 Task: For heading  Tahoma with underline.  font size for heading20,  'Change the font style of data to'Arial.  and font size to 12,  Change the alignment of both headline & data to Align left.  In the sheet  Budget Control Sheetbook
Action: Mouse pressed left at (103, 159)
Screenshot: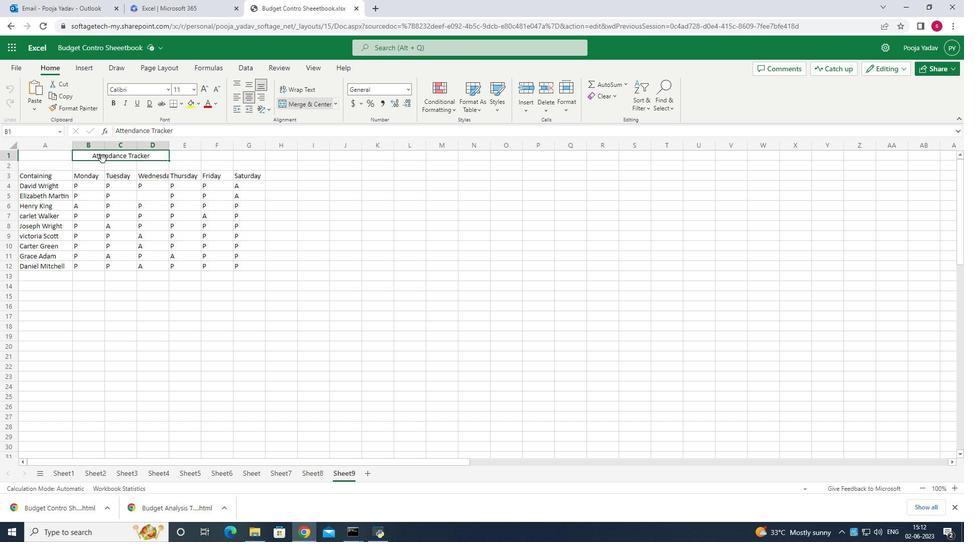 
Action: Mouse moved to (191, 90)
Screenshot: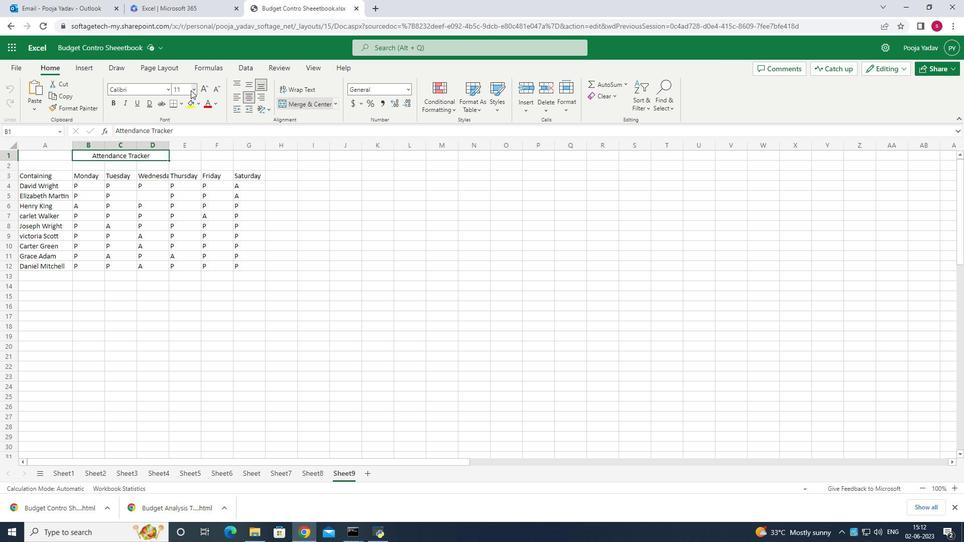 
Action: Mouse pressed left at (191, 90)
Screenshot: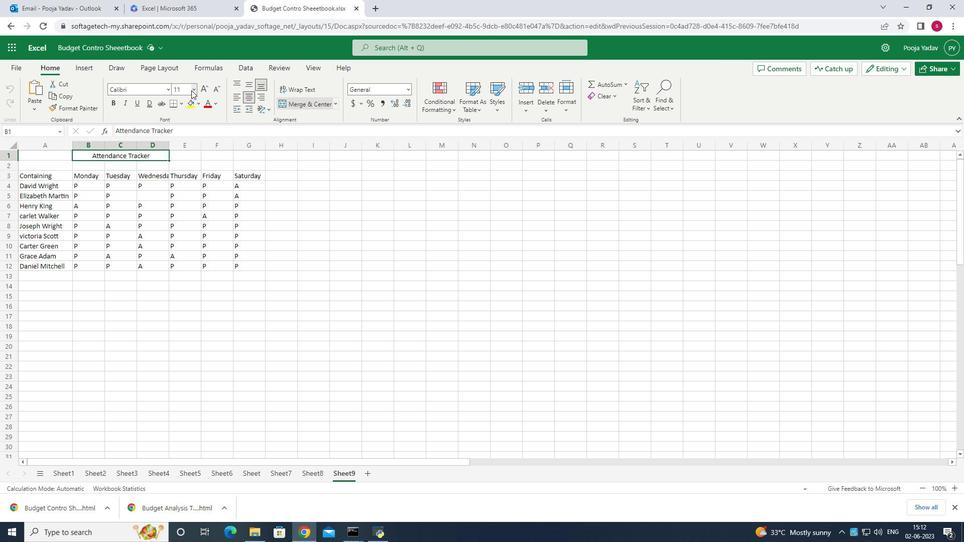 
Action: Mouse moved to (166, 88)
Screenshot: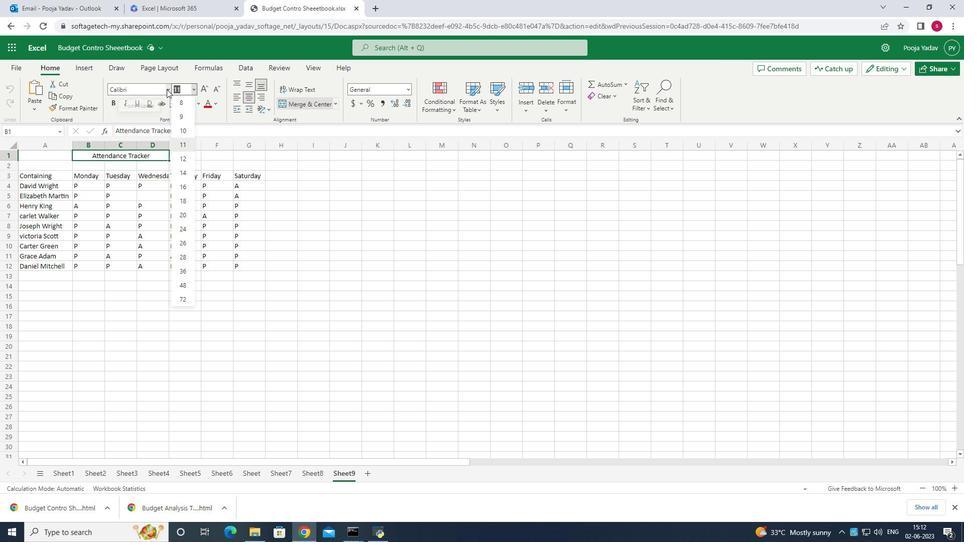 
Action: Mouse pressed left at (166, 88)
Screenshot: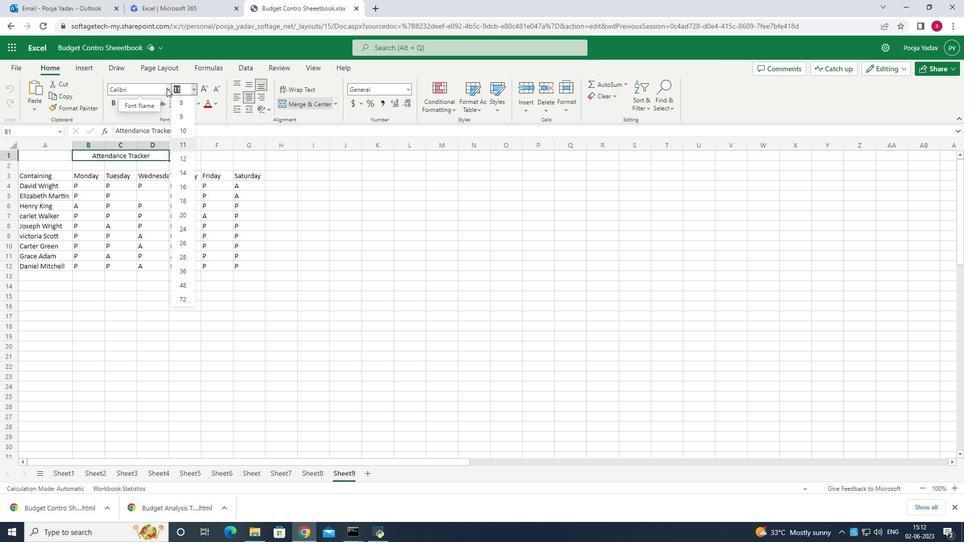 
Action: Mouse moved to (136, 344)
Screenshot: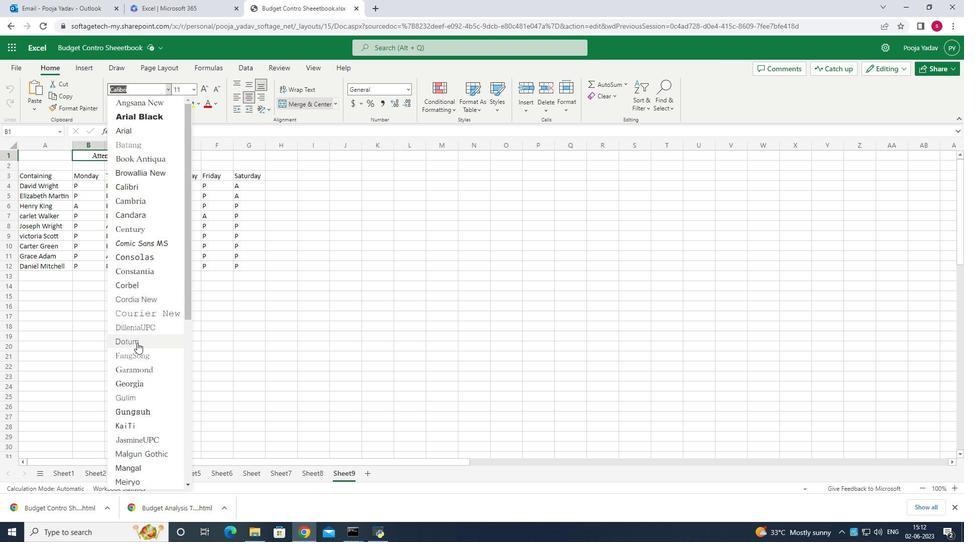 
Action: Mouse scrolled (136, 343) with delta (0, 0)
Screenshot: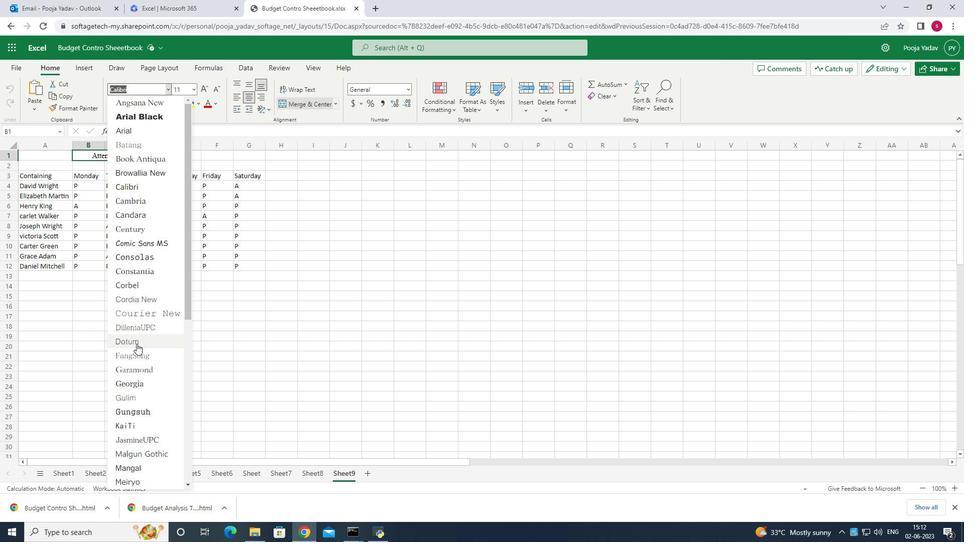 
Action: Mouse scrolled (136, 343) with delta (0, 0)
Screenshot: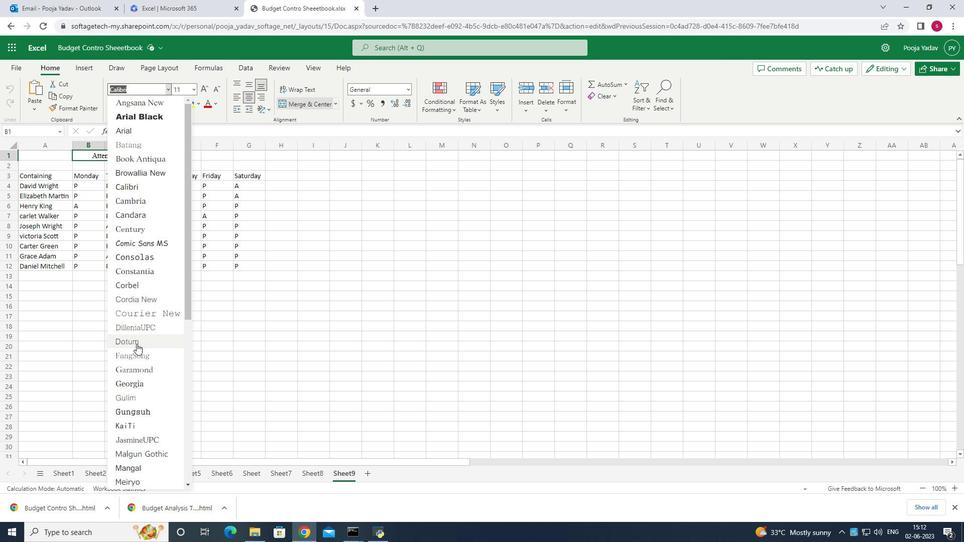 
Action: Mouse scrolled (136, 343) with delta (0, 0)
Screenshot: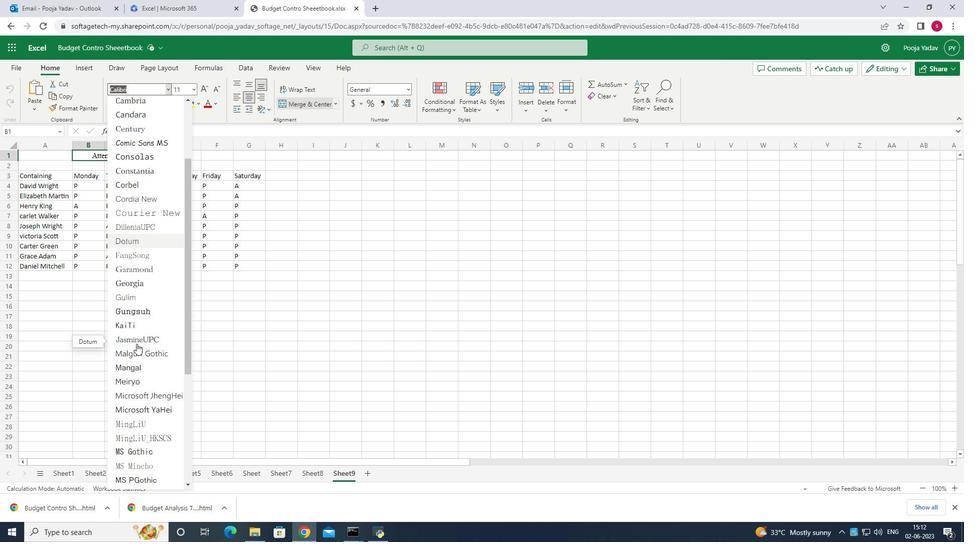 
Action: Mouse scrolled (136, 343) with delta (0, 0)
Screenshot: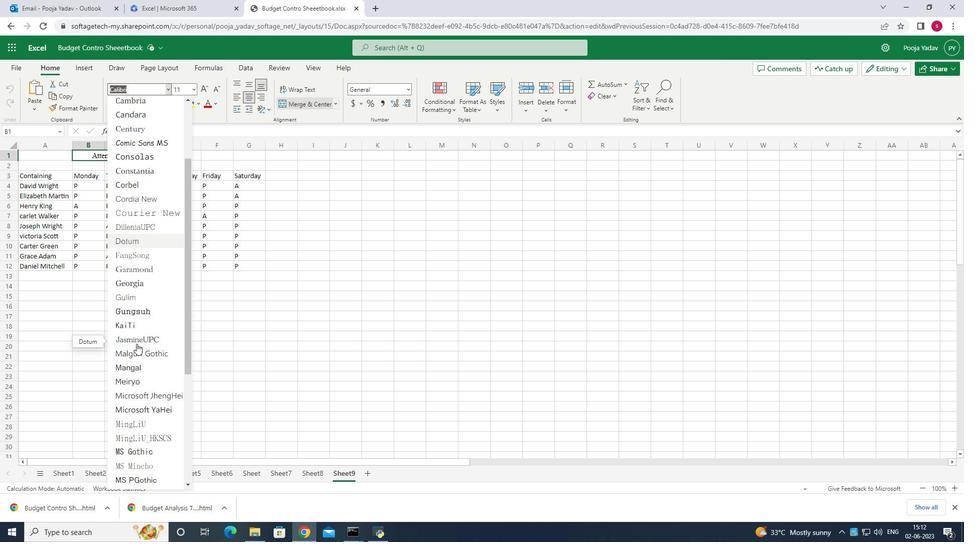 
Action: Mouse scrolled (136, 343) with delta (0, 0)
Screenshot: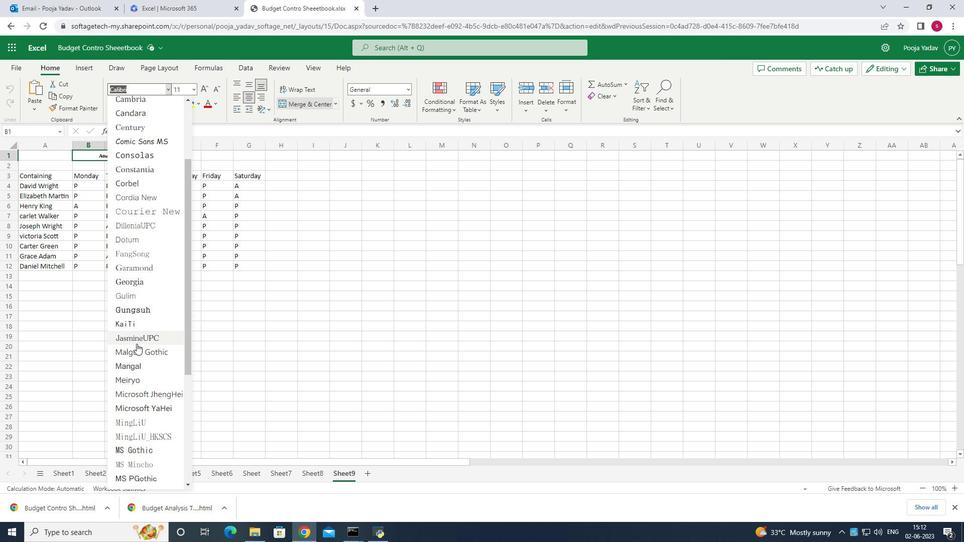 
Action: Mouse moved to (147, 440)
Screenshot: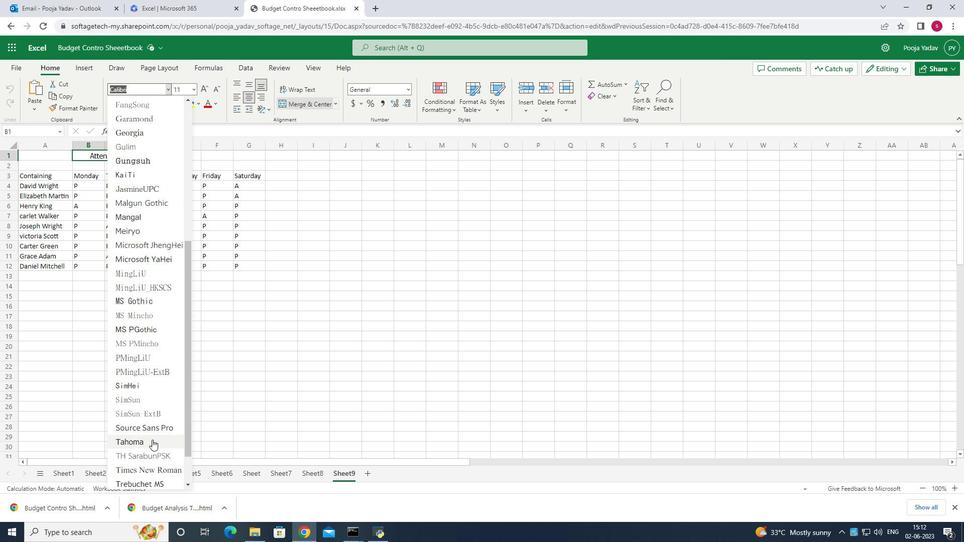 
Action: Mouse pressed left at (147, 440)
Screenshot: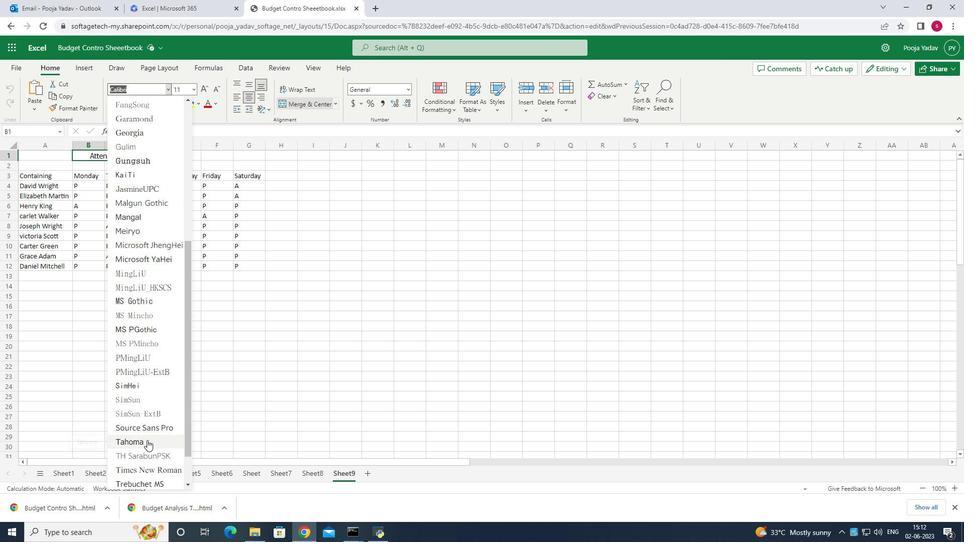 
Action: Mouse moved to (115, 151)
Screenshot: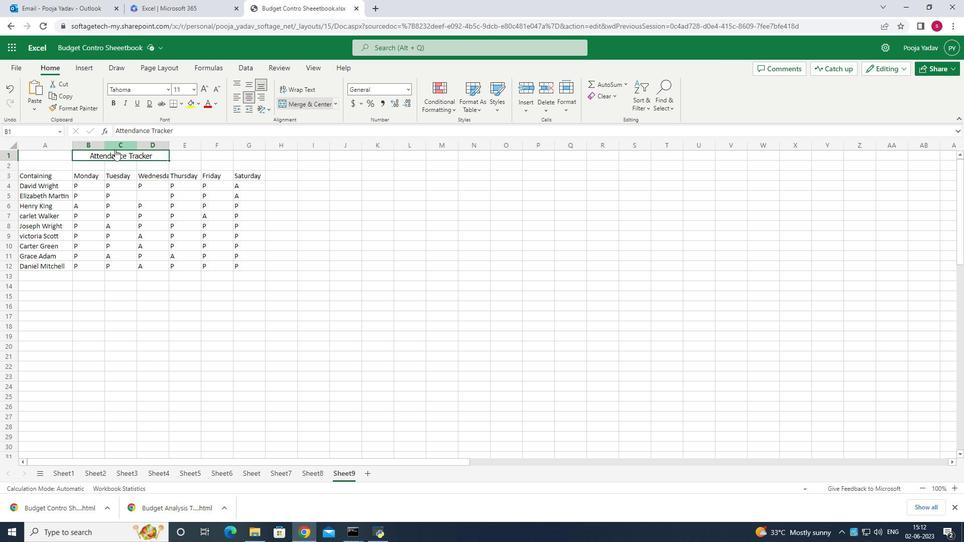 
Action: Mouse pressed left at (115, 151)
Screenshot: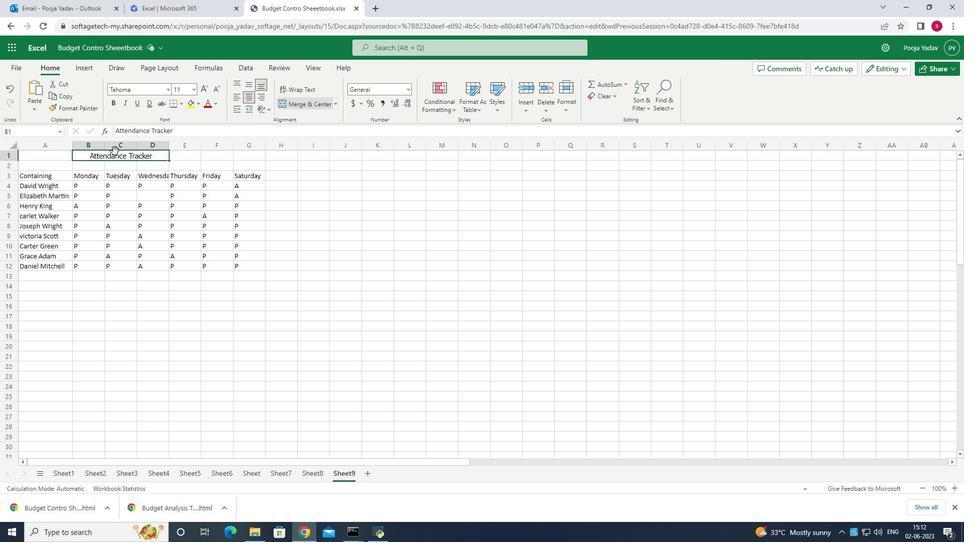 
Action: Mouse moved to (134, 102)
Screenshot: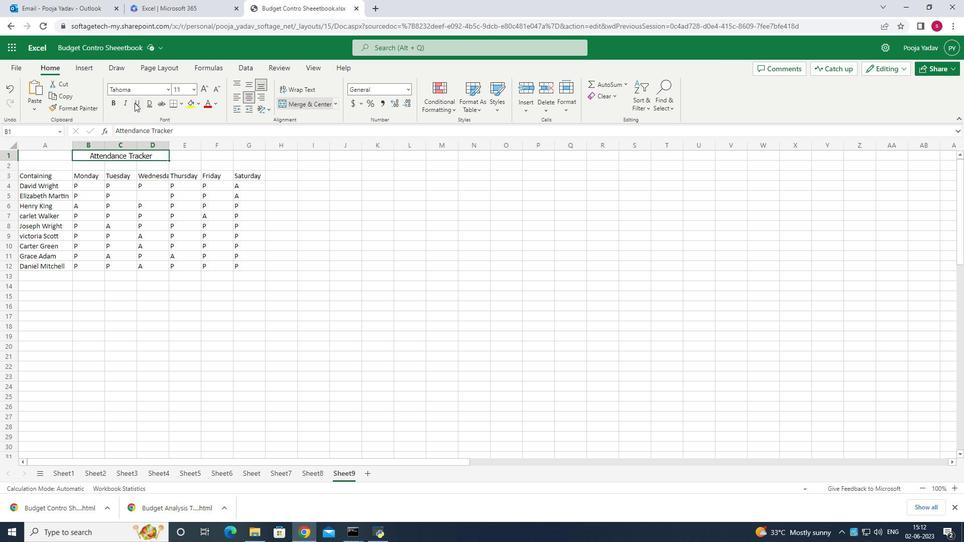 
Action: Mouse pressed left at (134, 102)
Screenshot: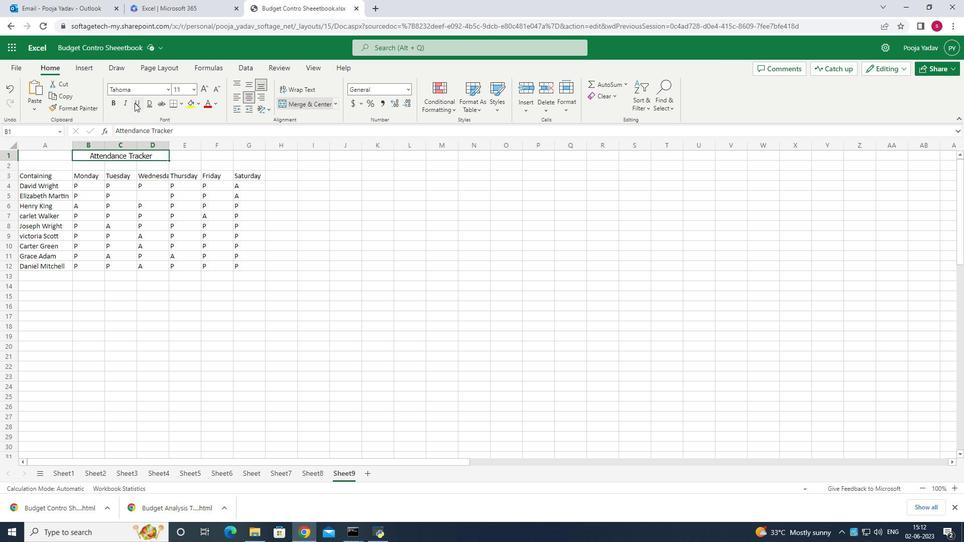 
Action: Mouse pressed left at (134, 102)
Screenshot: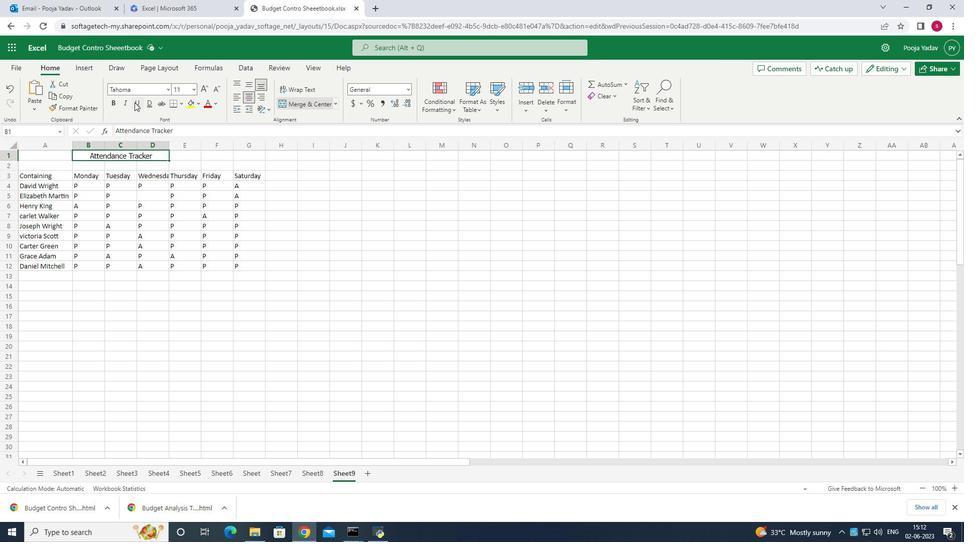 
Action: Mouse moved to (194, 91)
Screenshot: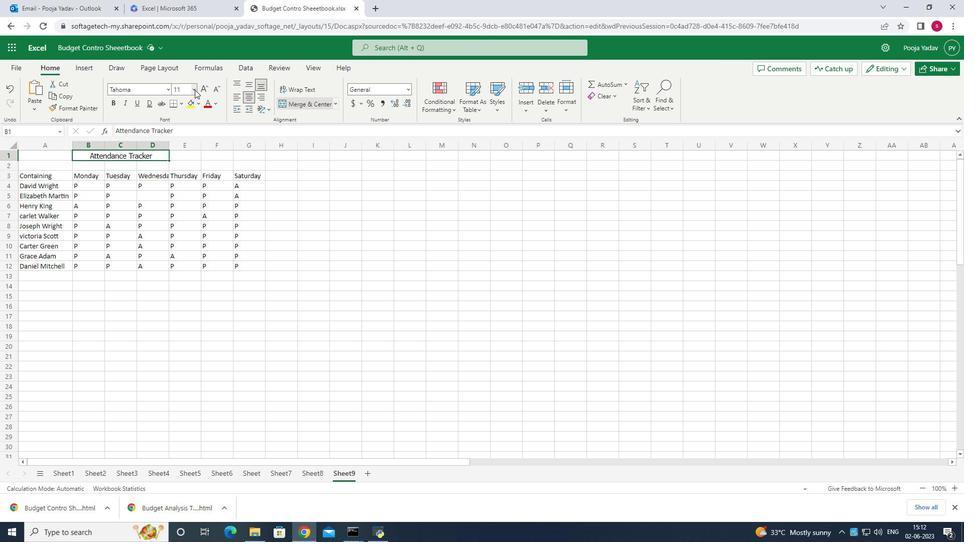 
Action: Mouse pressed left at (194, 91)
Screenshot: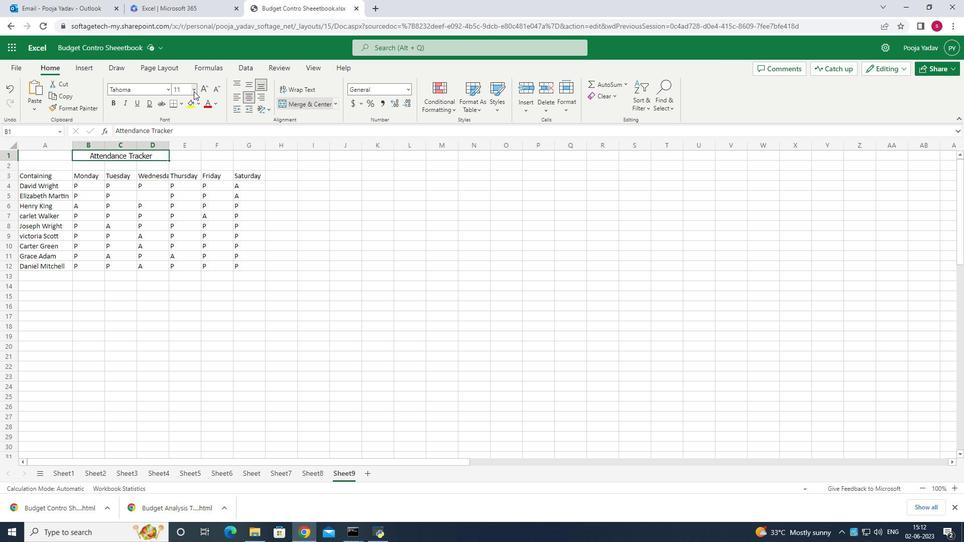 
Action: Mouse moved to (181, 215)
Screenshot: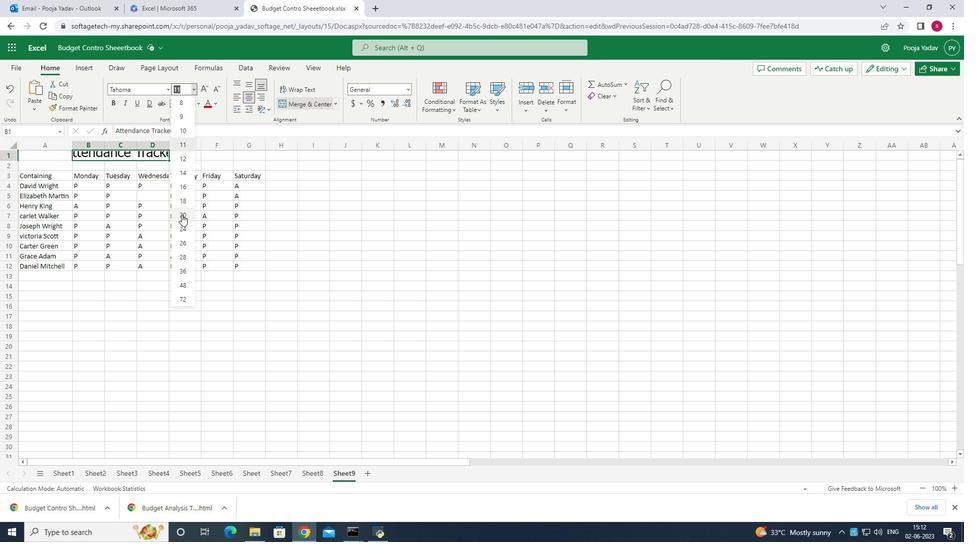 
Action: Mouse pressed left at (181, 215)
Screenshot: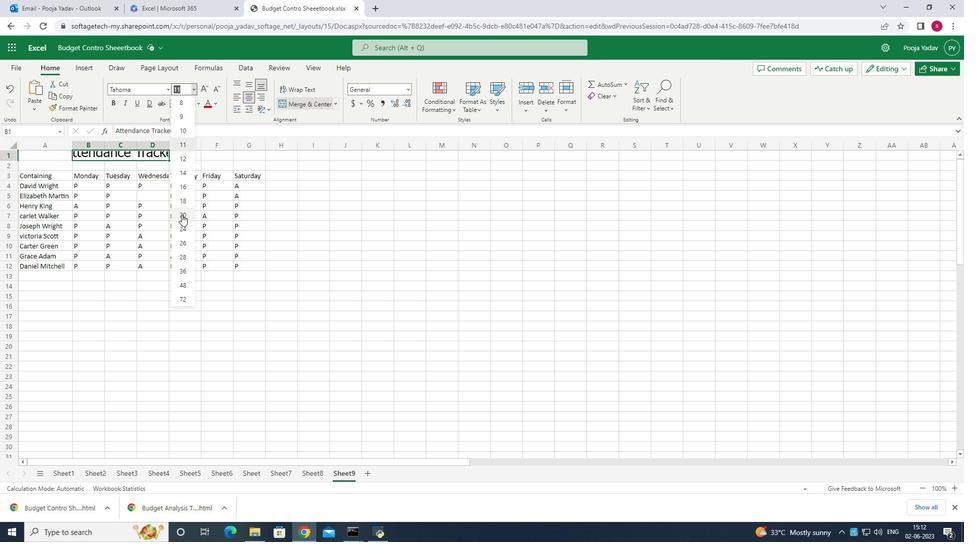 
Action: Mouse moved to (137, 153)
Screenshot: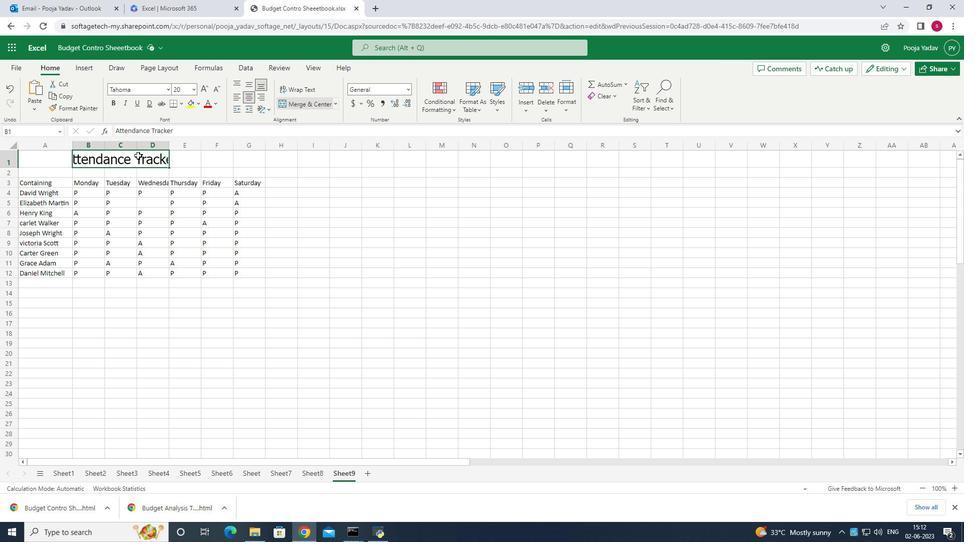 
Action: Mouse pressed left at (137, 153)
Screenshot: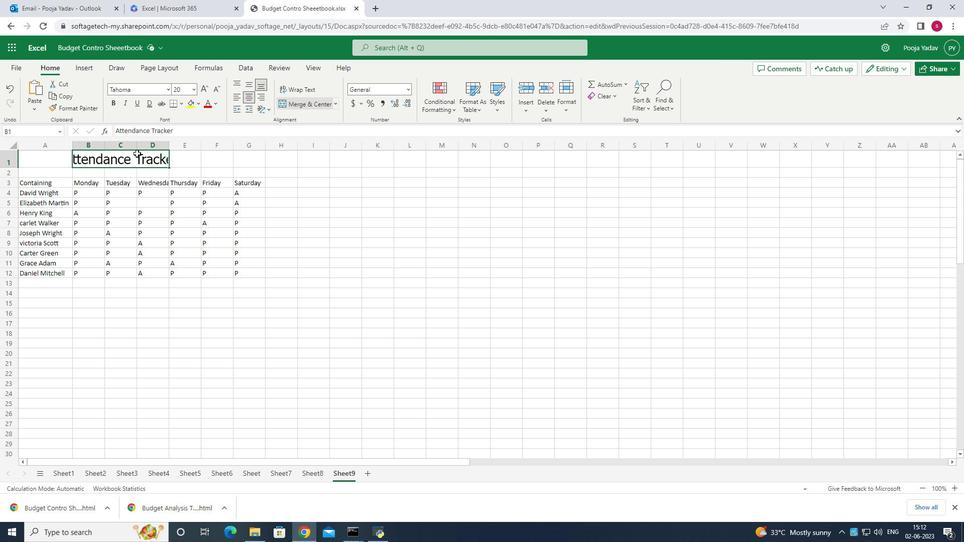 
Action: Mouse moved to (170, 164)
Screenshot: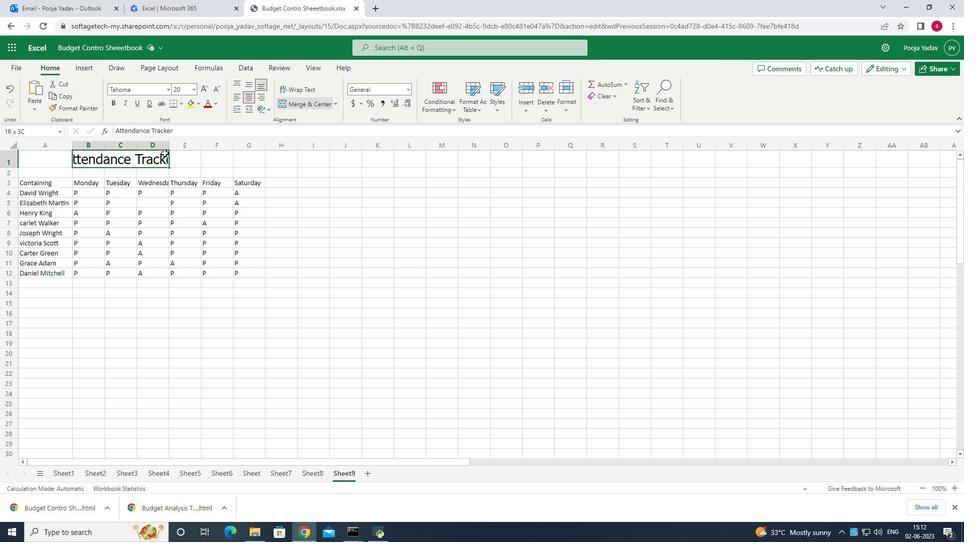 
Action: Mouse pressed left at (170, 164)
Screenshot: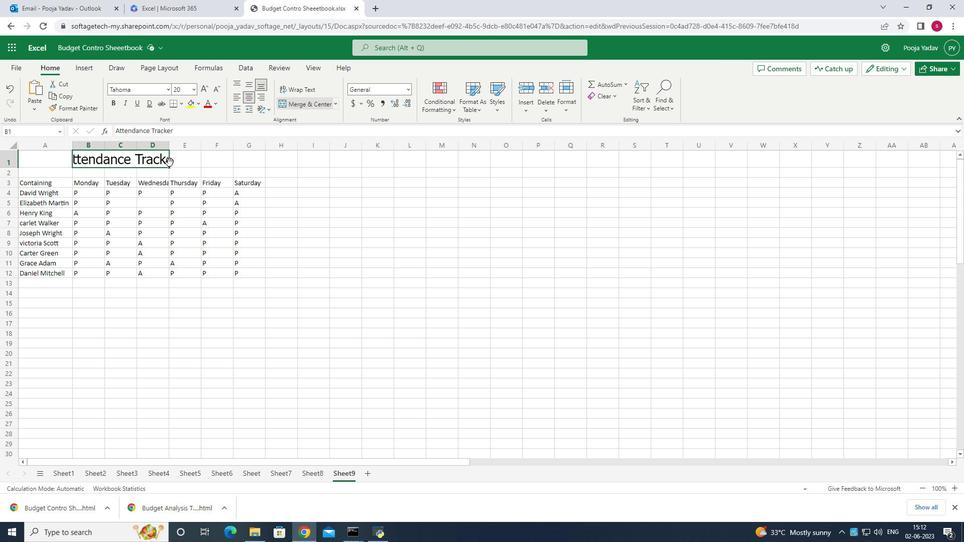 
Action: Mouse pressed left at (170, 164)
Screenshot: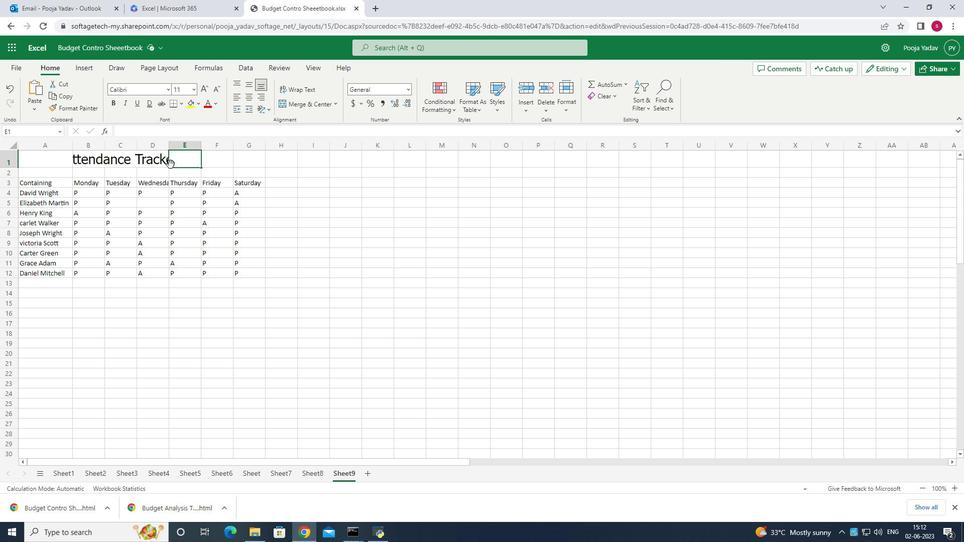 
Action: Mouse moved to (151, 166)
Screenshot: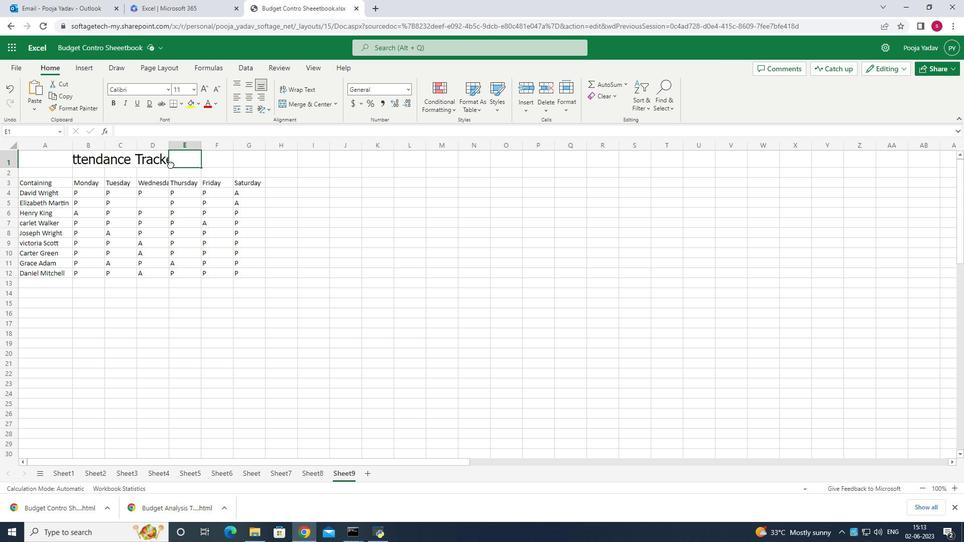 
Action: Mouse pressed left at (151, 166)
Screenshot: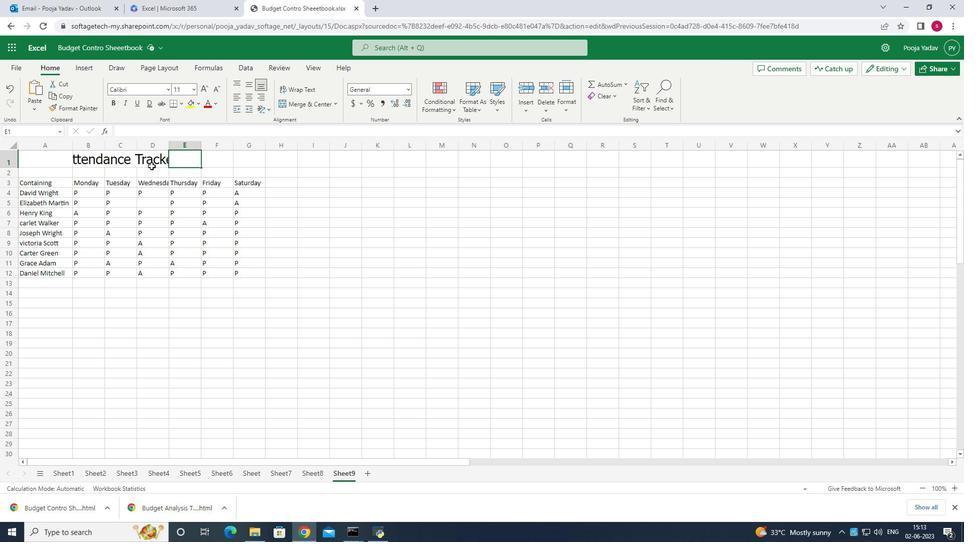 
Action: Mouse moved to (277, 234)
Screenshot: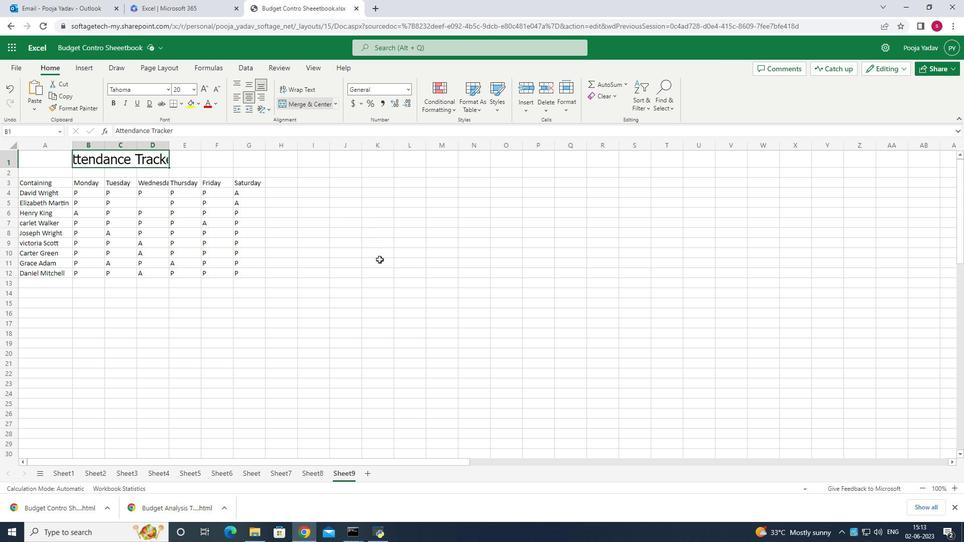 
Action: Key pressed <Key.enter>
Screenshot: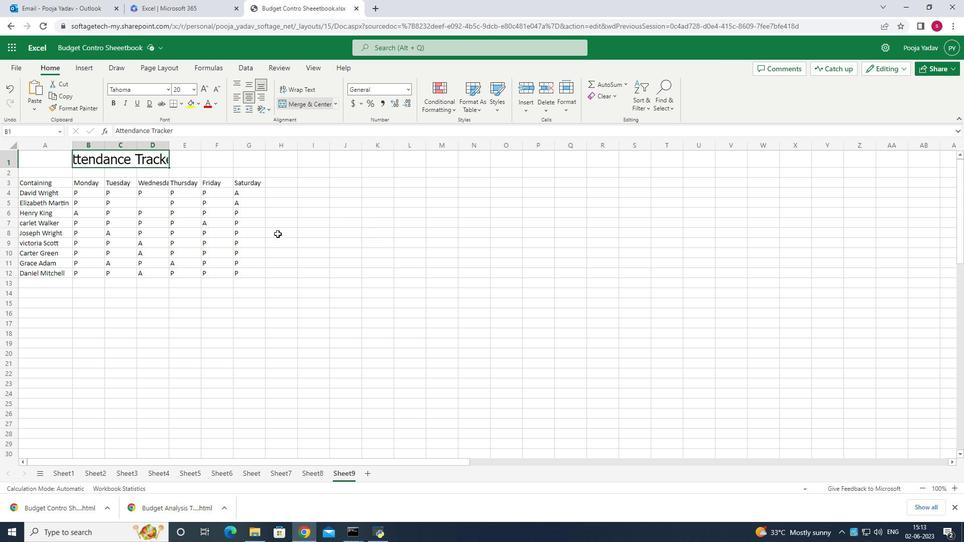 
Action: Mouse moved to (108, 159)
Screenshot: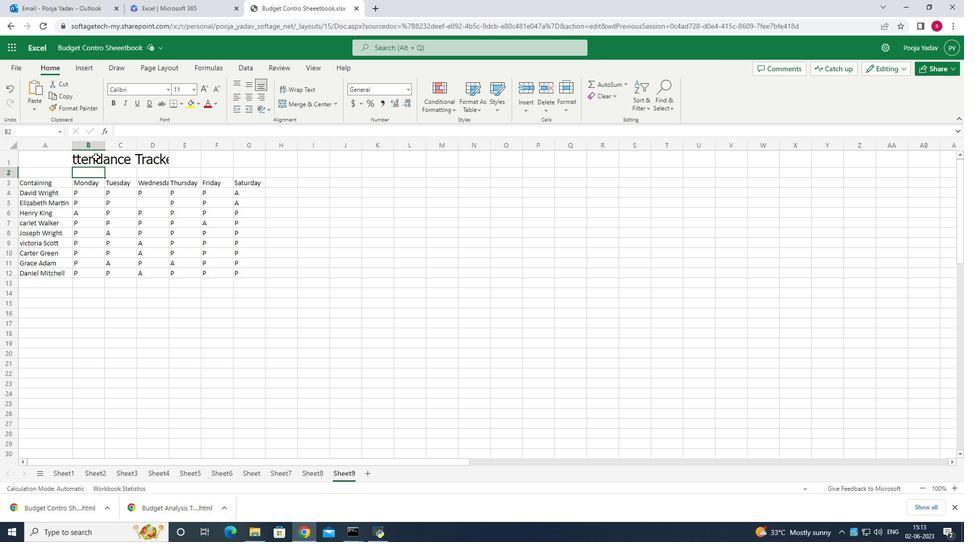 
Action: Mouse pressed left at (108, 159)
Screenshot: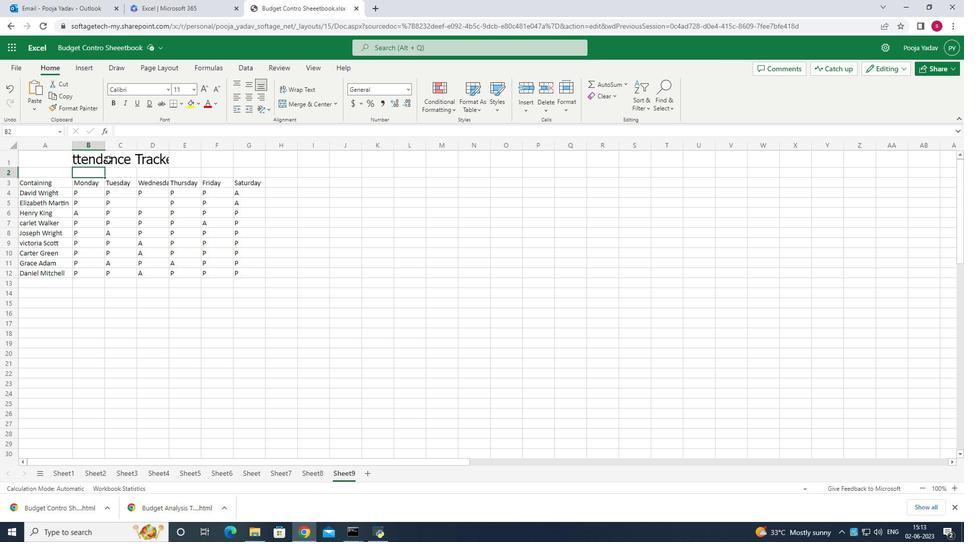 
Action: Key pressed <Key.enter>
Screenshot: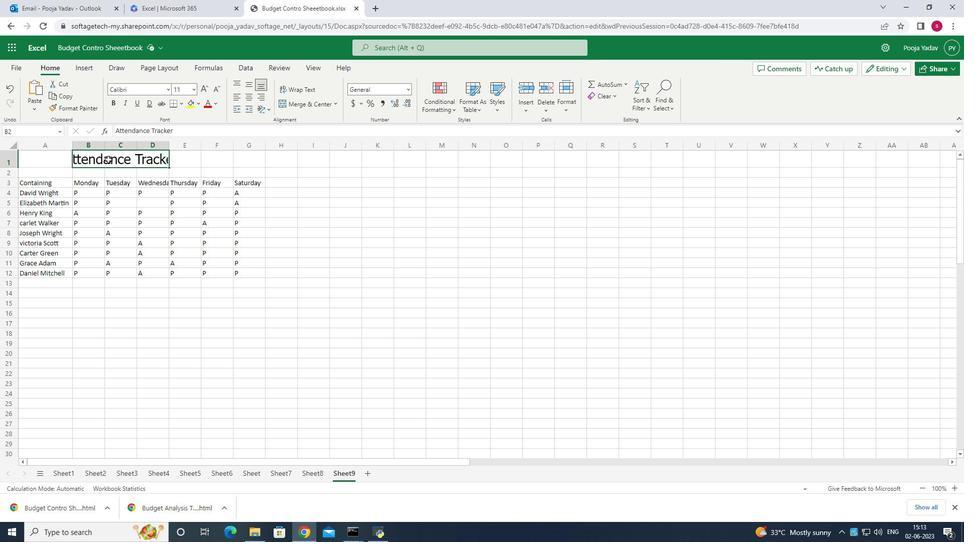 
Action: Mouse pressed left at (108, 159)
Screenshot: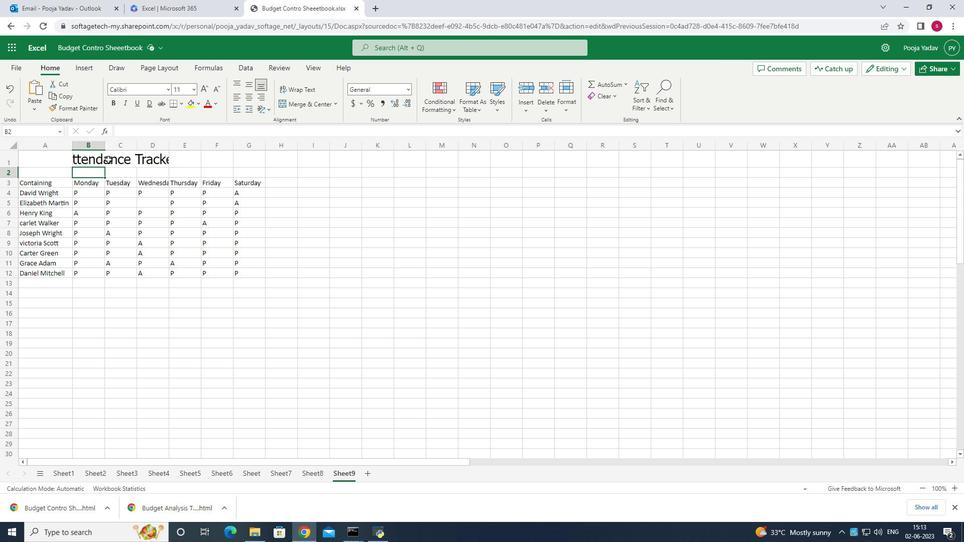 
Action: Mouse moved to (88, 159)
Screenshot: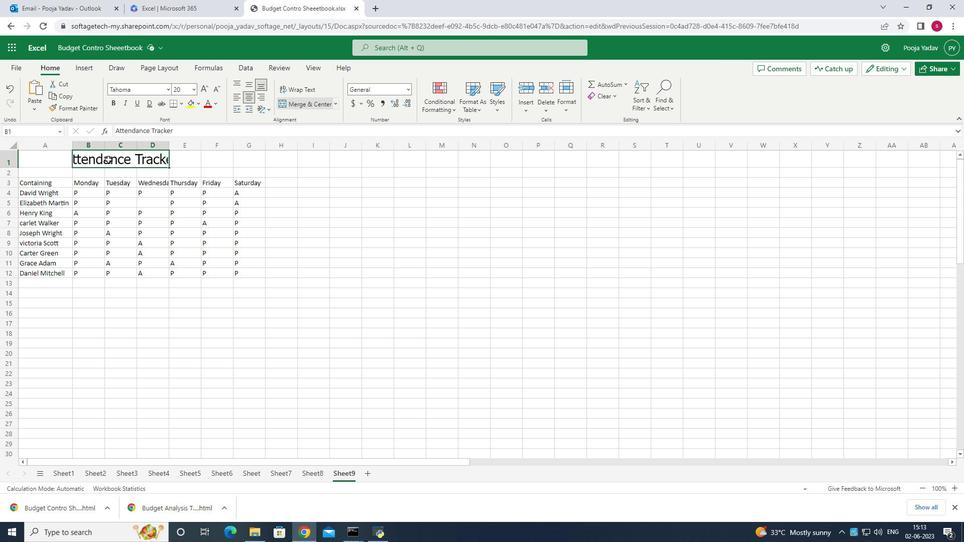 
Action: Mouse pressed left at (88, 159)
Screenshot: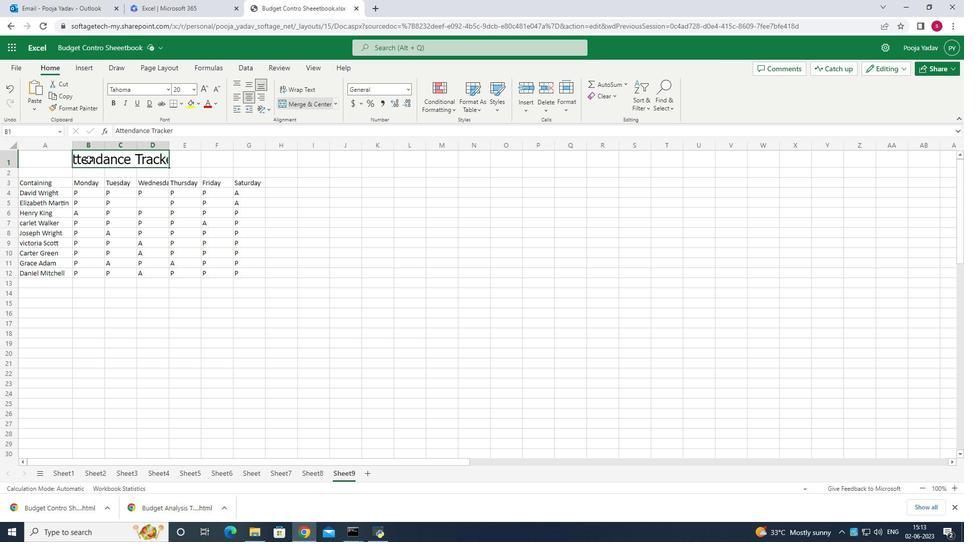 
Action: Mouse moved to (223, 169)
Screenshot: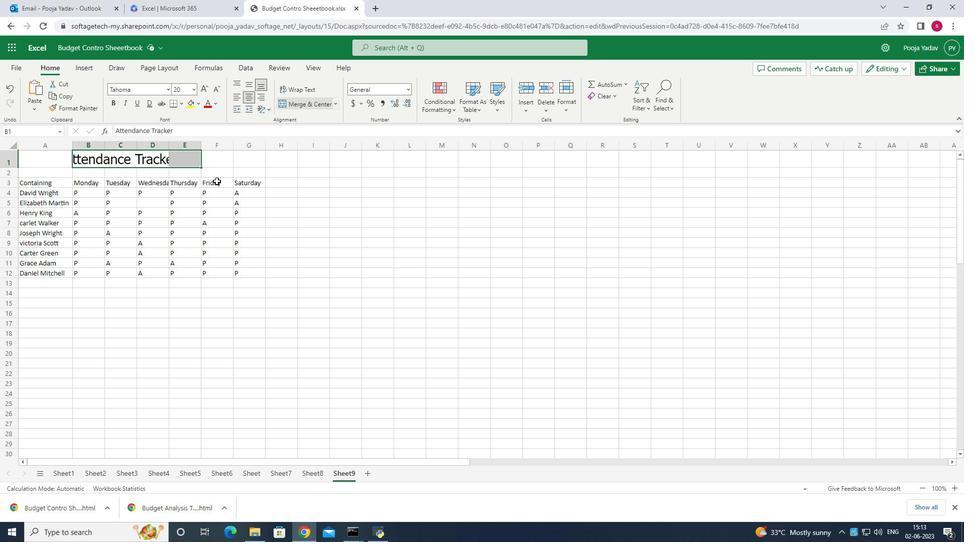 
Action: Key pressed <Key.enter>
Screenshot: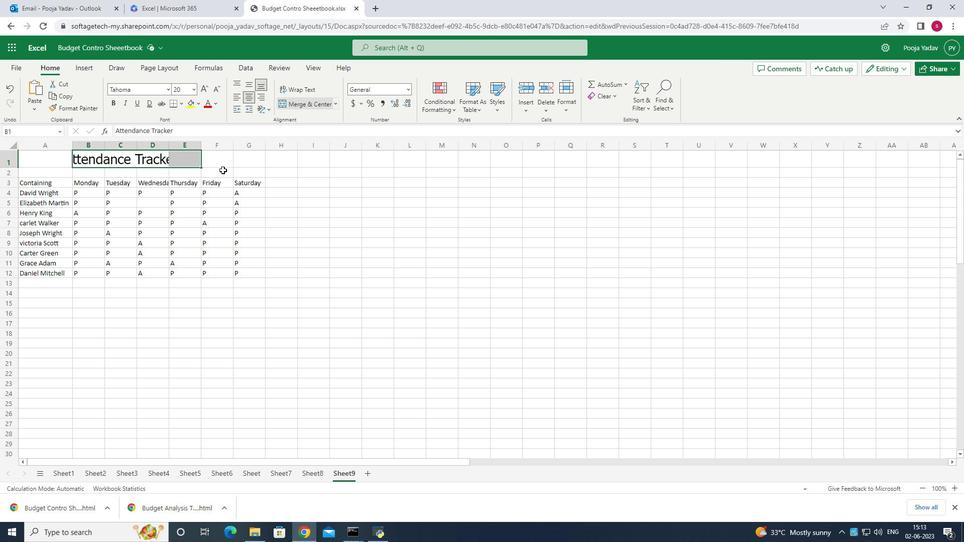 
Action: Mouse moved to (169, 164)
Screenshot: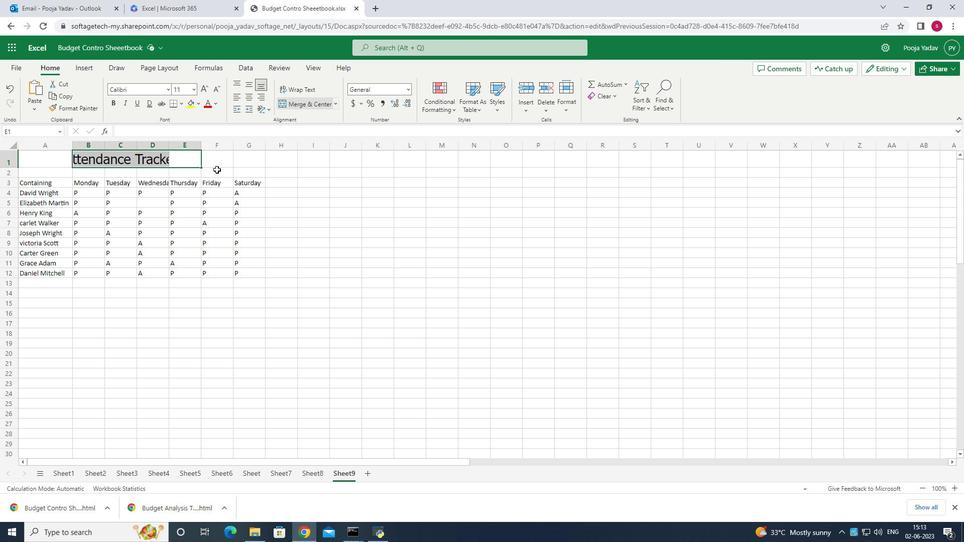 
Action: Mouse pressed left at (169, 164)
Screenshot: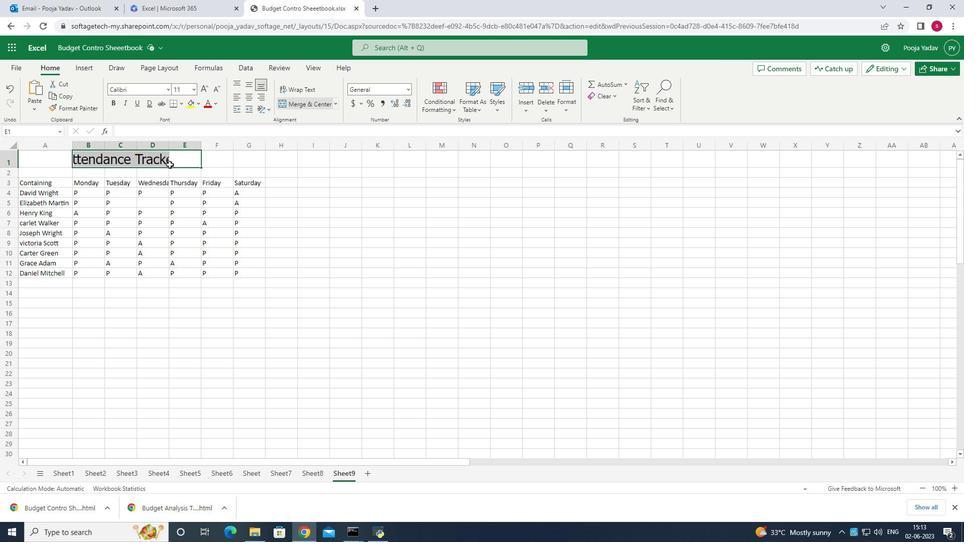 
Action: Key pressed <Key.enter>
Screenshot: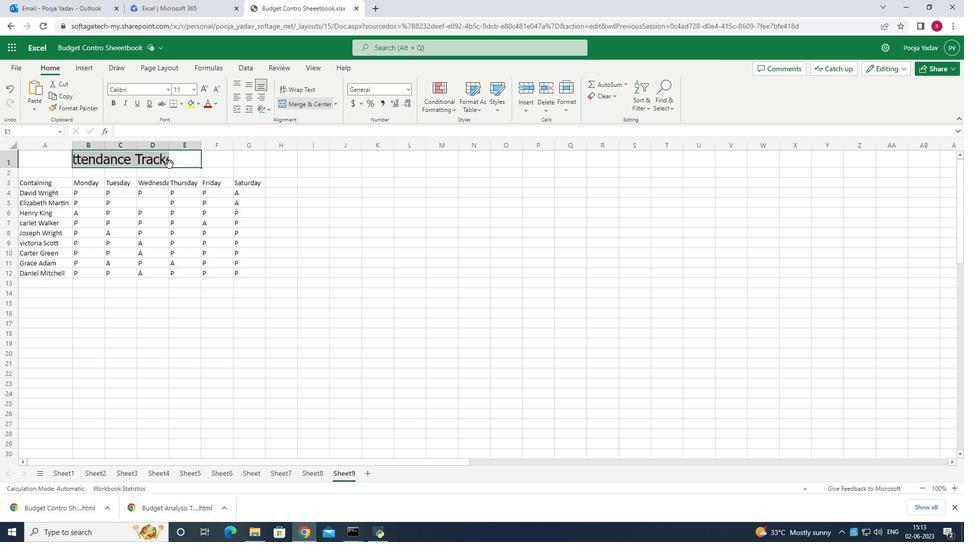 
Action: Mouse moved to (101, 164)
Screenshot: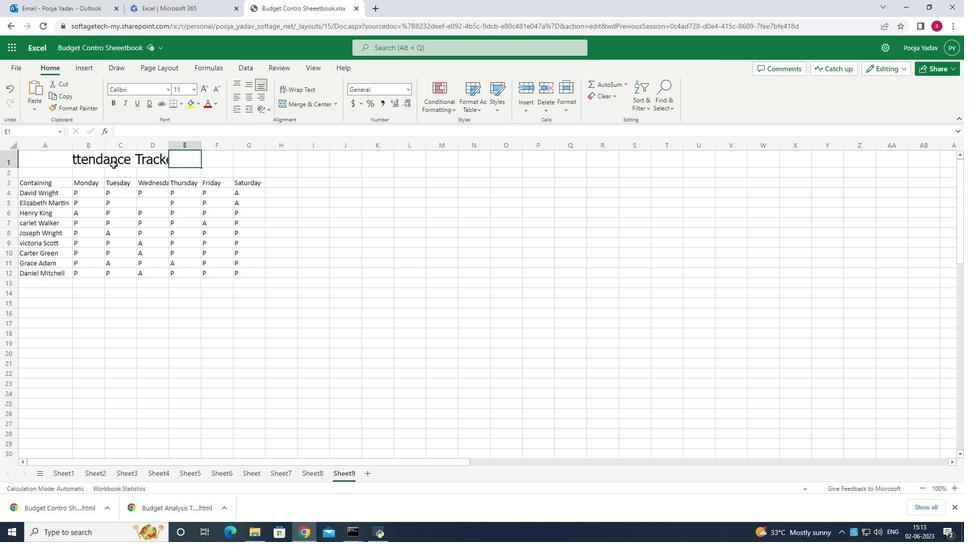 
Action: Mouse pressed left at (101, 164)
Screenshot: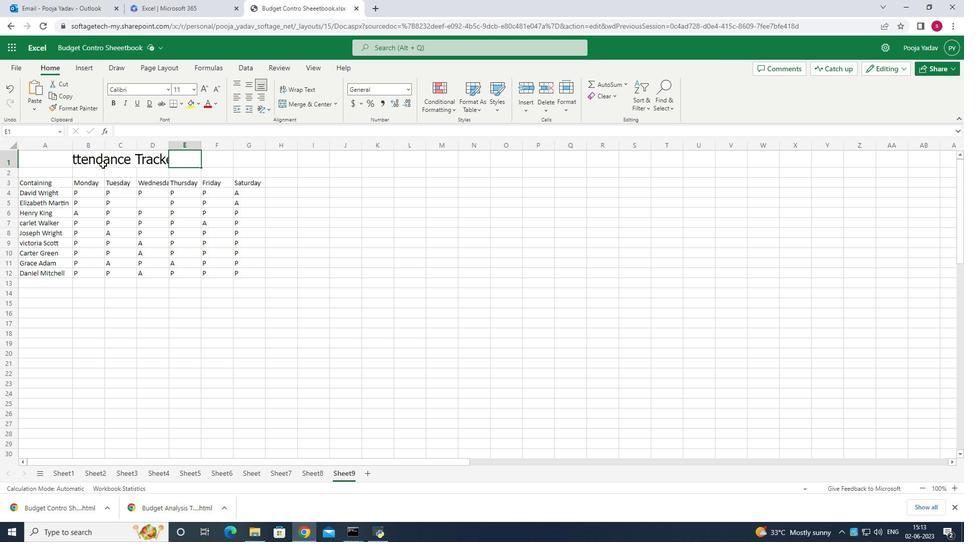 
Action: Mouse moved to (309, 101)
Screenshot: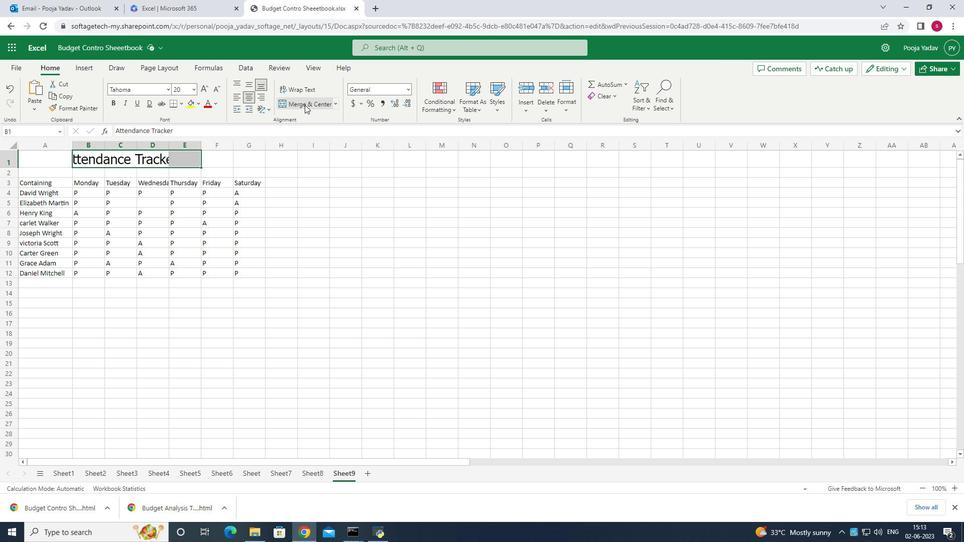 
Action: Mouse pressed left at (309, 101)
Screenshot: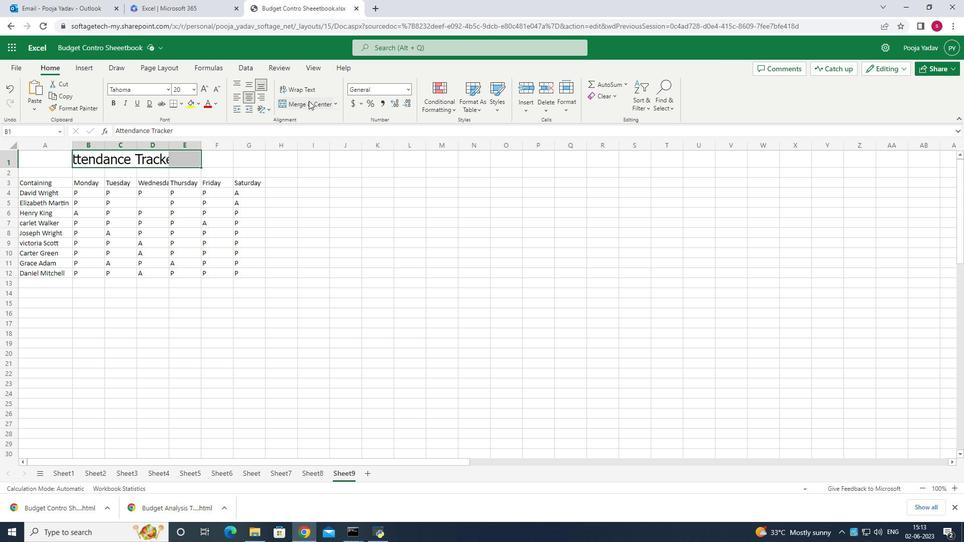 
Action: Mouse moved to (305, 257)
Screenshot: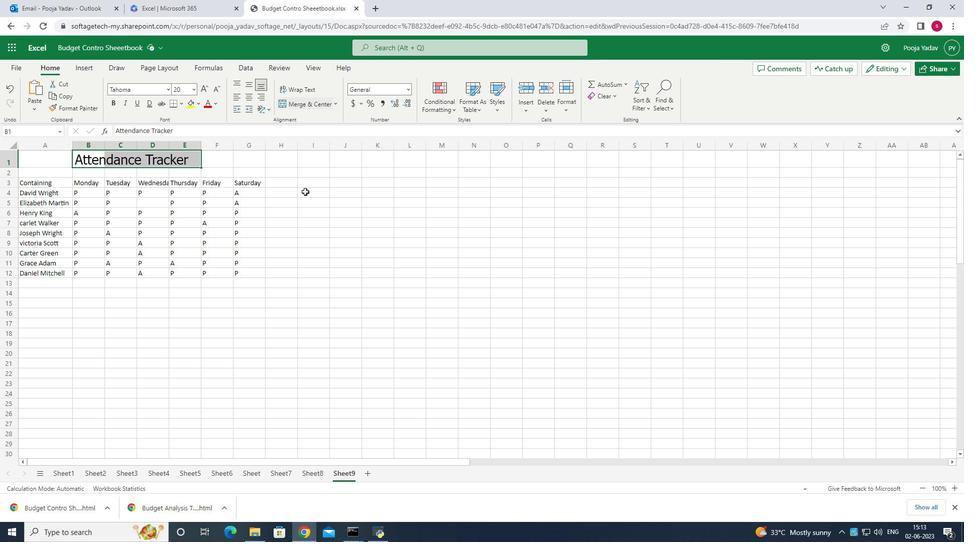 
Action: Mouse pressed left at (305, 257)
Screenshot: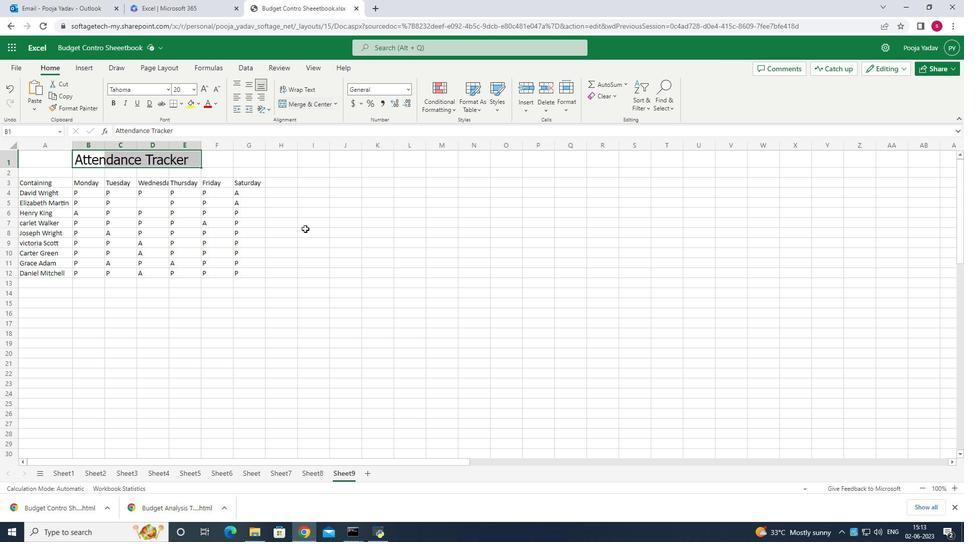 
Action: Mouse moved to (58, 182)
Screenshot: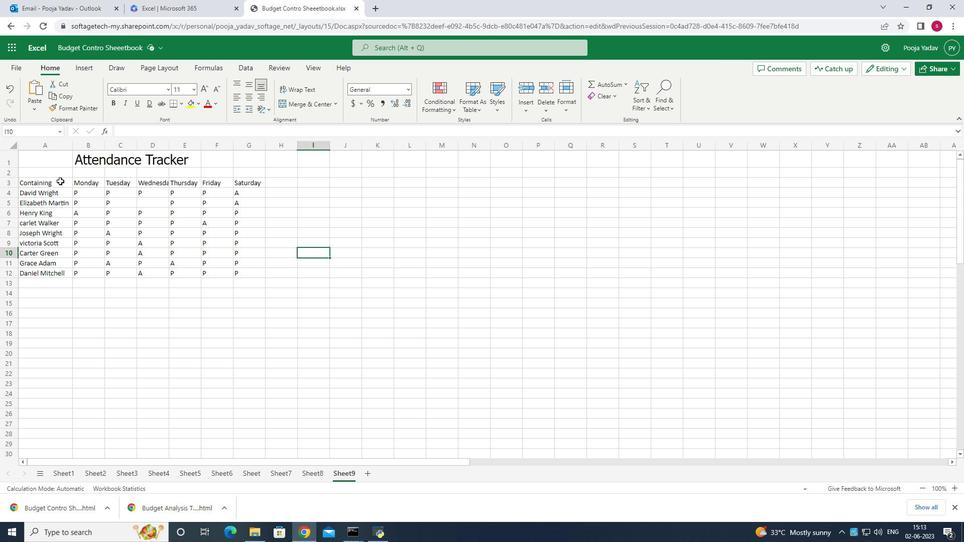 
Action: Mouse pressed left at (58, 182)
Screenshot: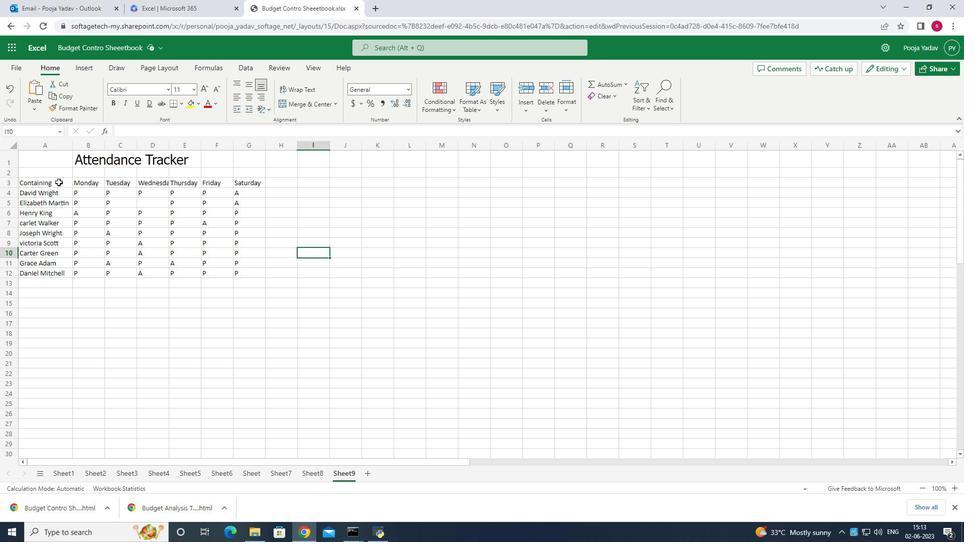 
Action: Mouse moved to (32, 178)
Screenshot: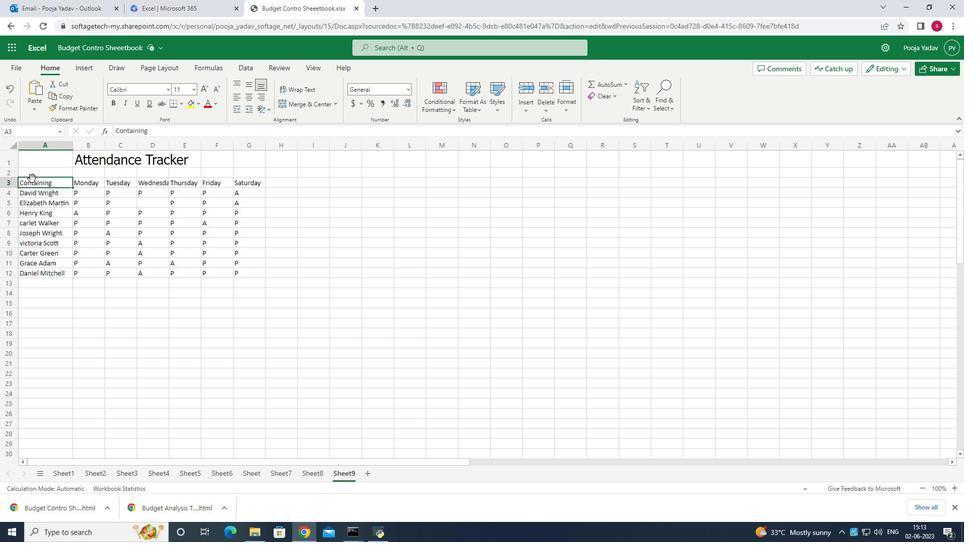 
Action: Mouse pressed left at (32, 178)
Screenshot: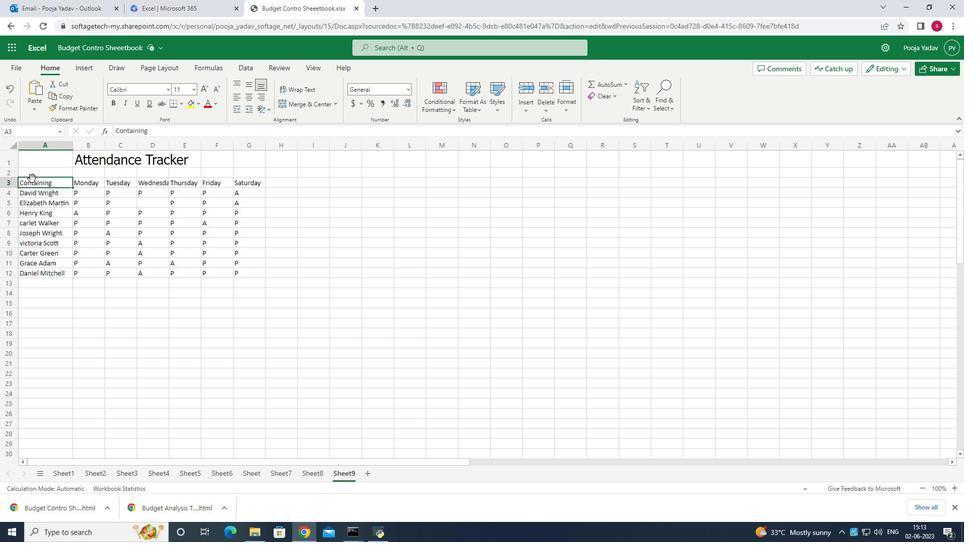 
Action: Mouse moved to (541, 288)
Screenshot: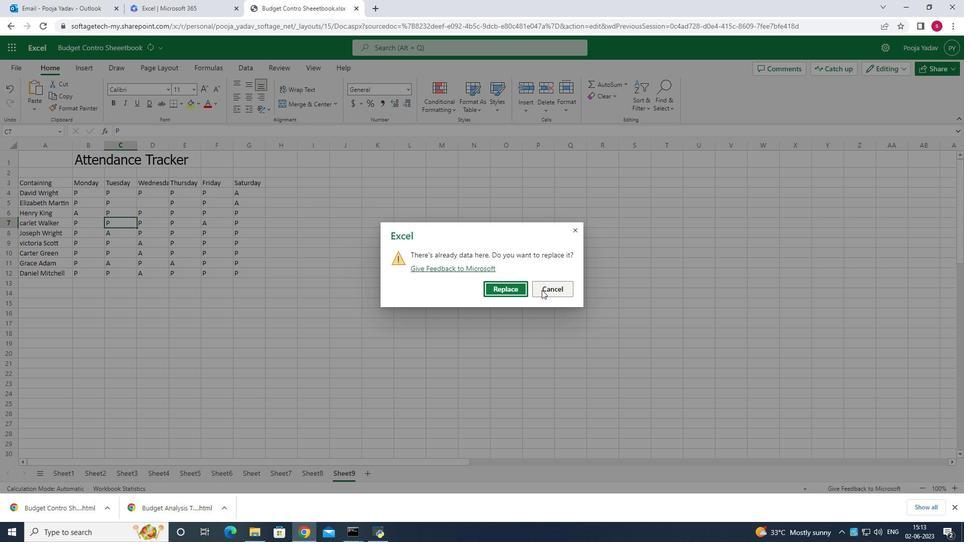 
Action: Mouse pressed left at (541, 288)
Screenshot: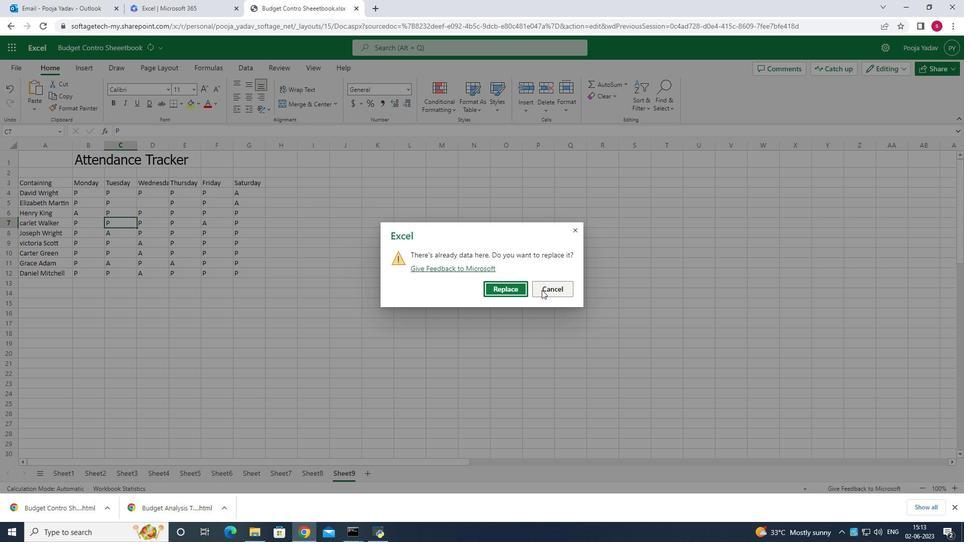 
Action: Mouse moved to (35, 170)
Screenshot: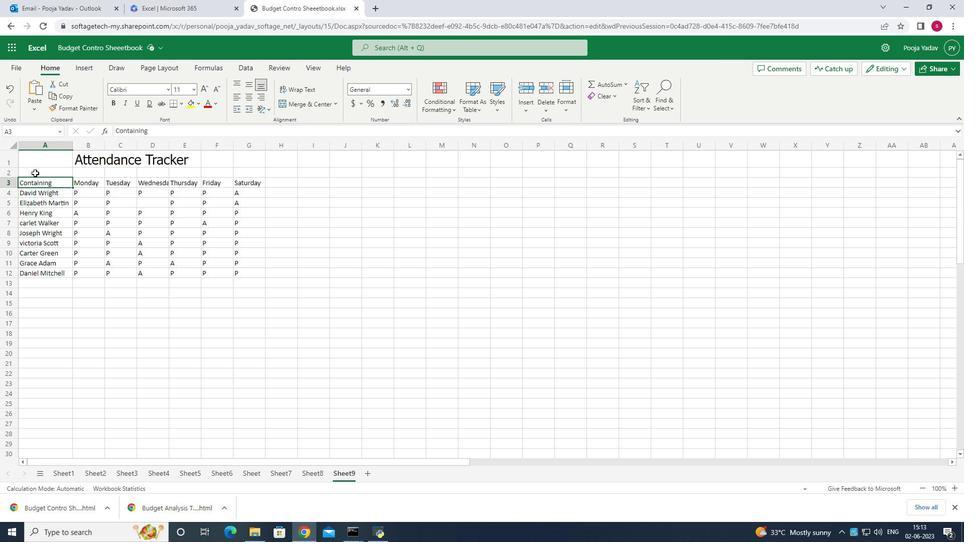 
Action: Mouse pressed left at (35, 170)
Screenshot: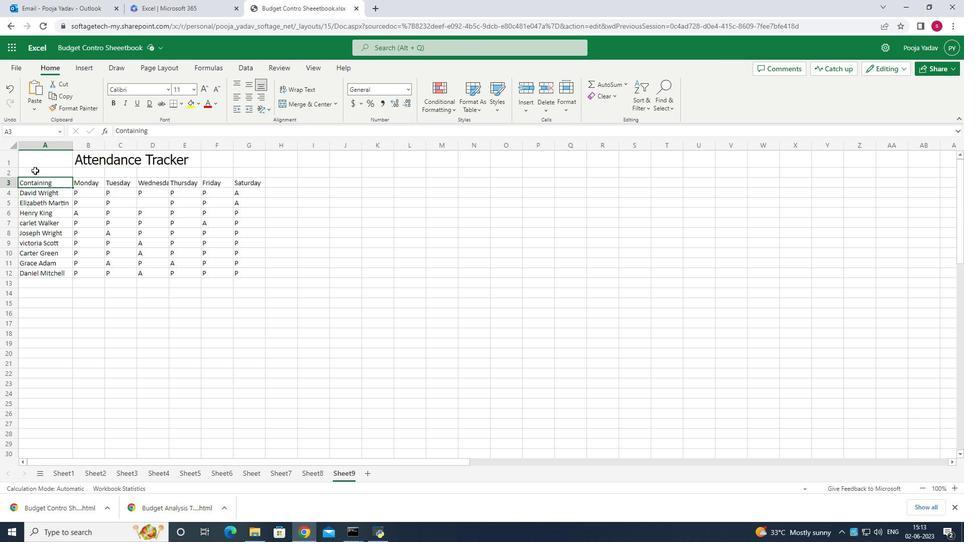 
Action: Mouse moved to (169, 93)
Screenshot: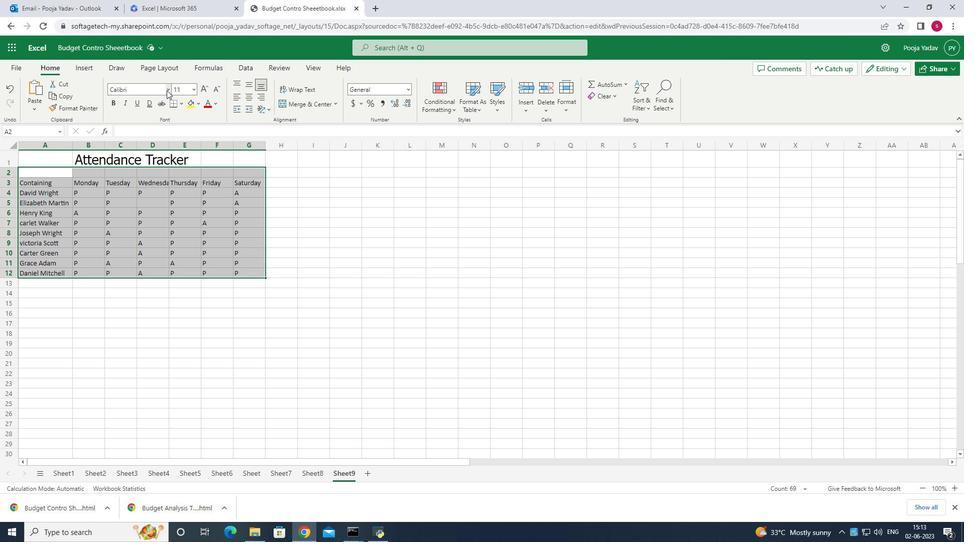
Action: Mouse pressed left at (169, 93)
Screenshot: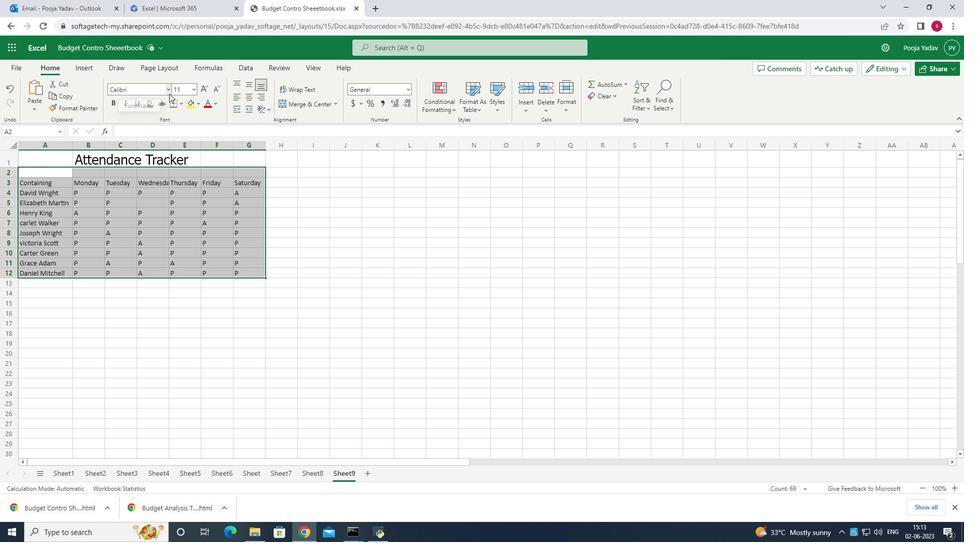 
Action: Mouse moved to (147, 131)
Screenshot: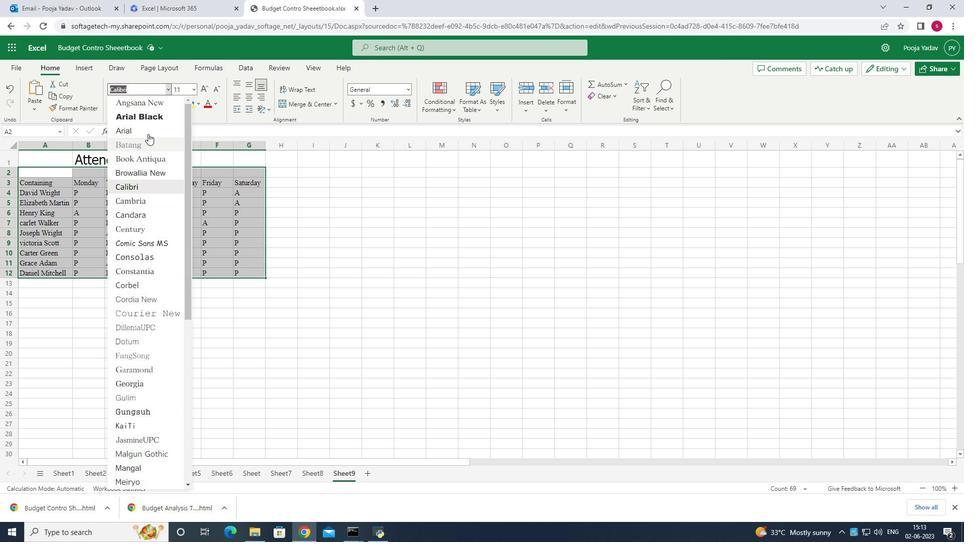 
Action: Mouse pressed left at (147, 131)
Screenshot: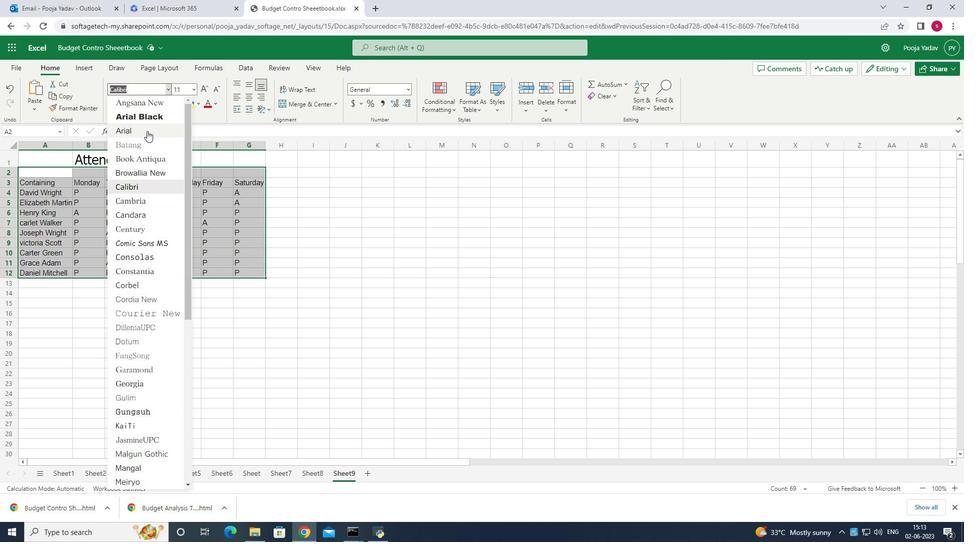 
Action: Mouse moved to (195, 86)
Screenshot: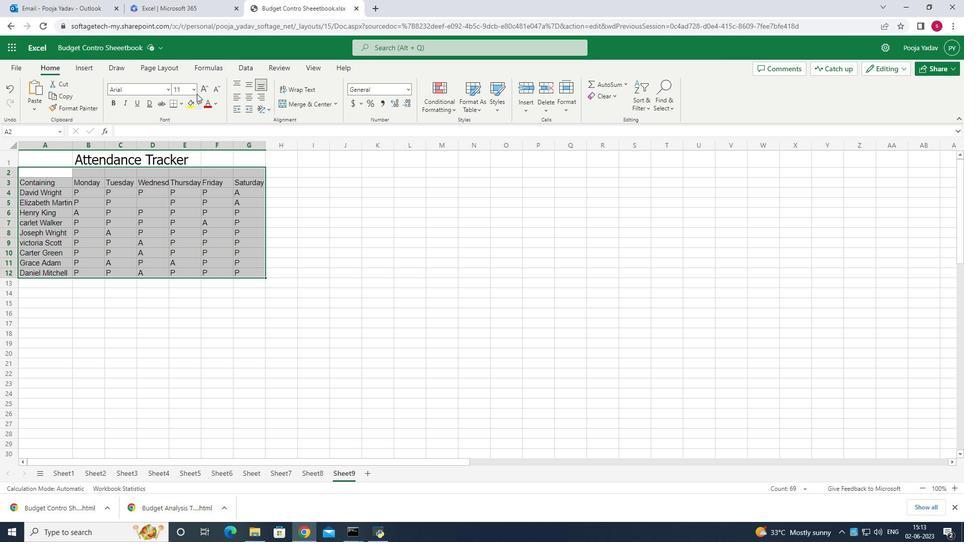 
Action: Mouse pressed left at (195, 86)
Screenshot: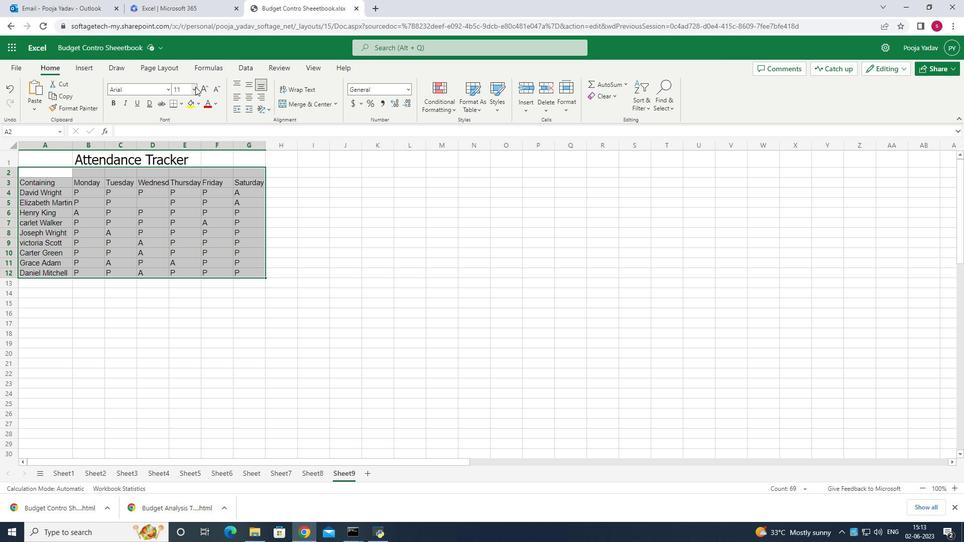 
Action: Mouse moved to (181, 159)
Screenshot: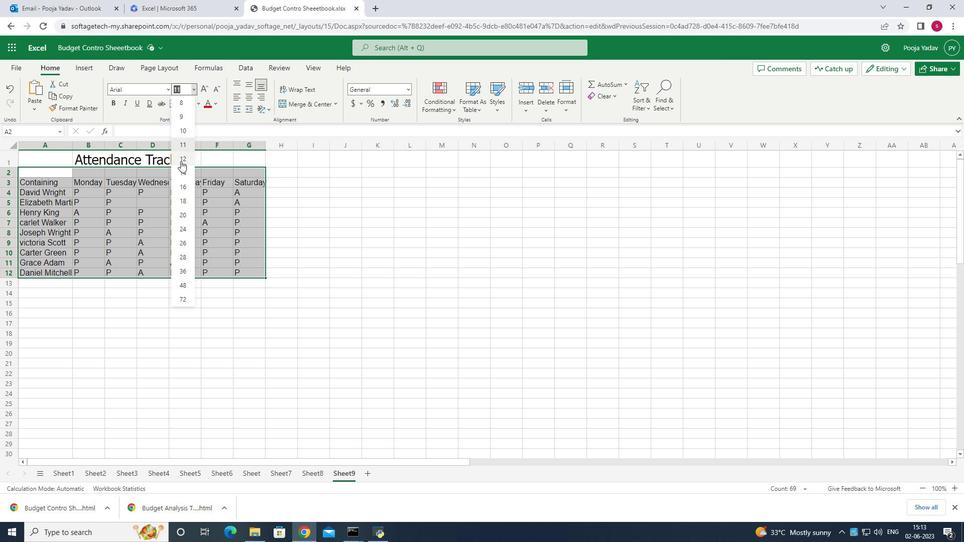 
Action: Mouse pressed left at (181, 159)
Screenshot: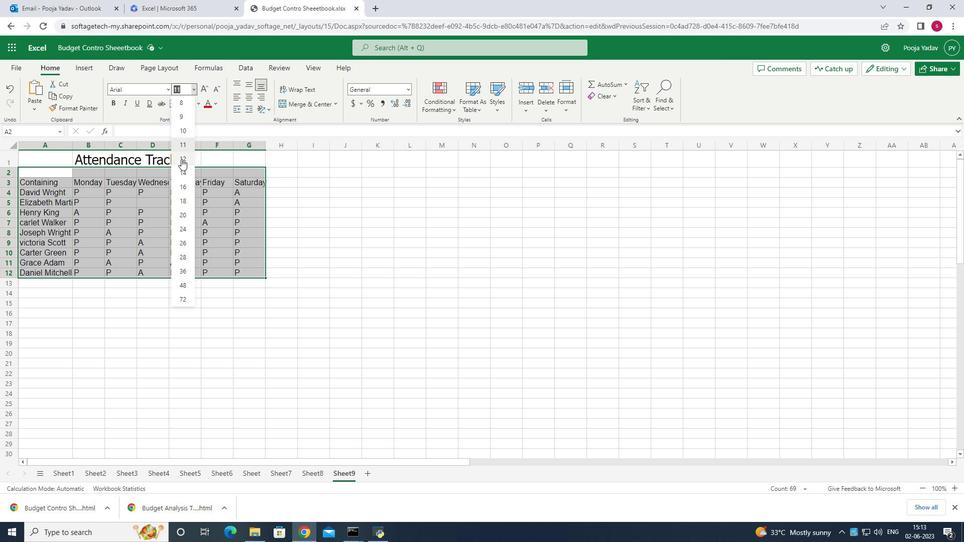 
Action: Mouse moved to (65, 153)
Screenshot: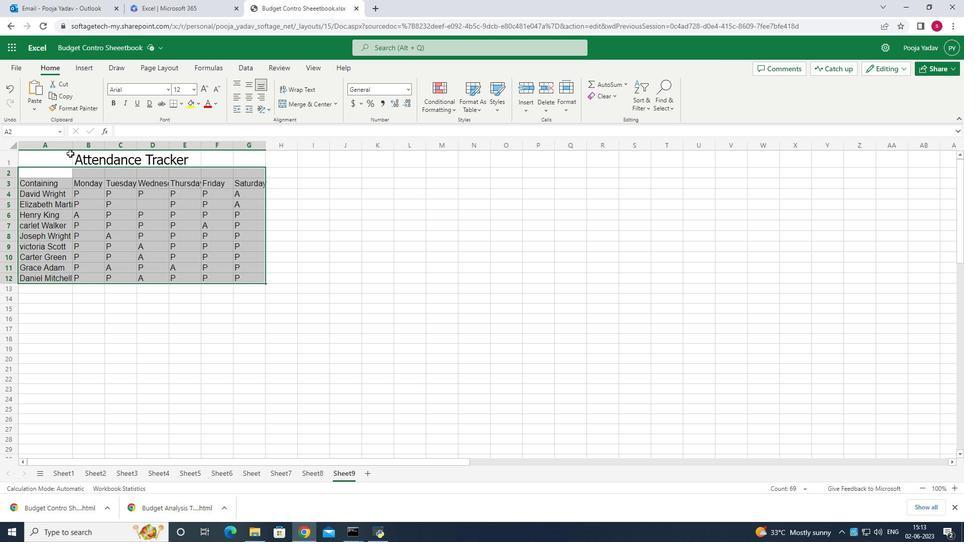 
Action: Mouse pressed left at (65, 153)
Screenshot: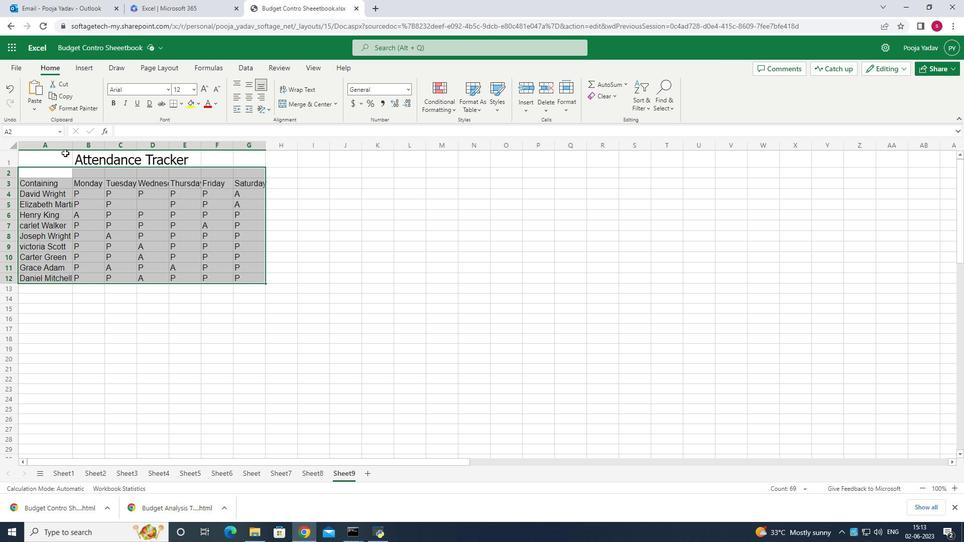 
Action: Mouse moved to (240, 98)
Screenshot: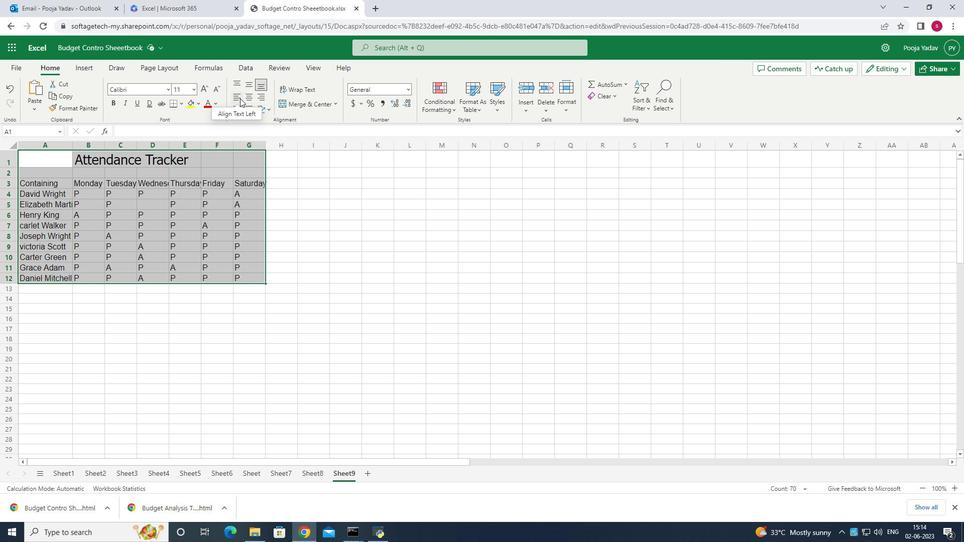 
Action: Mouse pressed left at (240, 98)
Screenshot: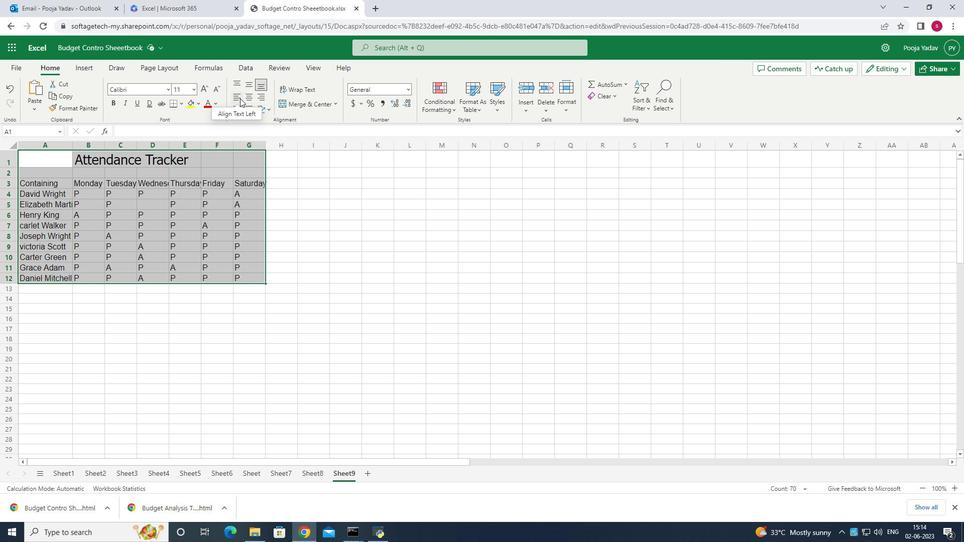 
Action: Mouse moved to (381, 320)
Screenshot: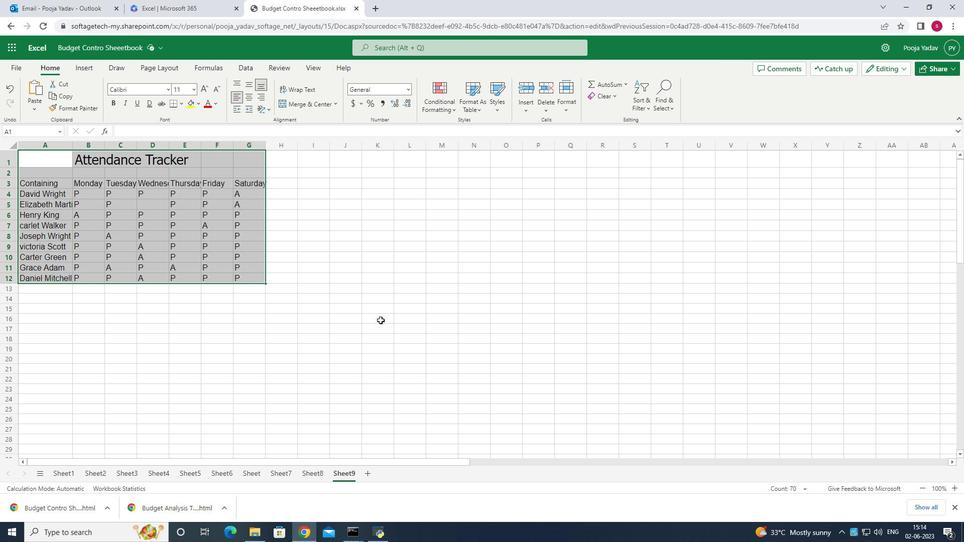 
